 Task: Log work in the project AgileBee for the issue 'Integrate a new interactive tutorial feature into an existing e-learning platform to enhance user engagement and learning outcomes' spent time as '1w 1d 16h 2m' and remaining time as '6w 2d 15h 37m' and move to top of backlog. Now add the issue to the epic 'User Acceptance Testing (UAT) Implementation'. Log work in the project AgileBee for the issue 'Develop a new tool for automated testing of mobile application performance and resource consumption' spent time as '5w 5d 17h 26m' and remaining time as '6w 3d 20h 35m' and move to bottom of backlog. Now add the issue to the epic 'Access Management Process Improvement'
Action: Mouse moved to (184, 46)
Screenshot: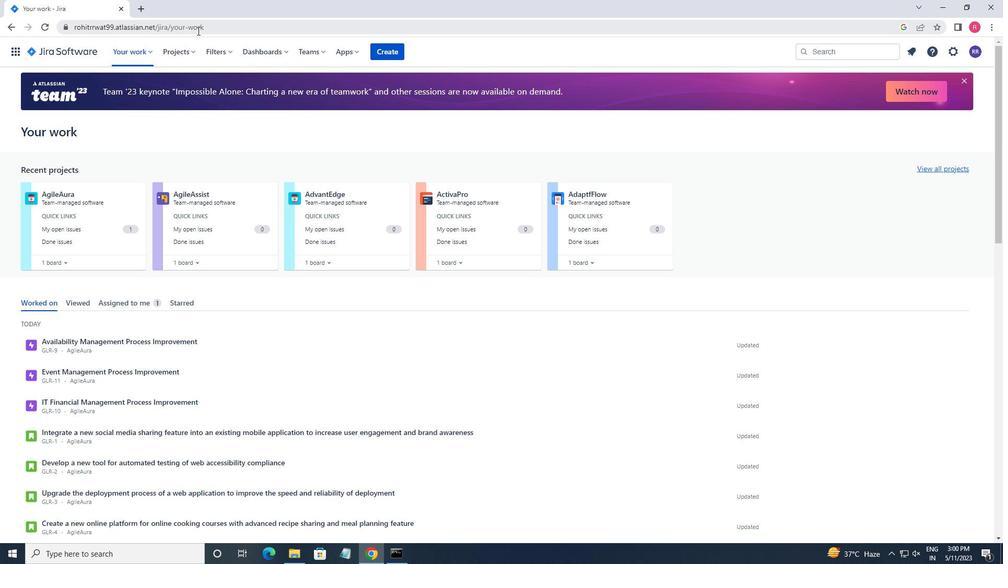
Action: Mouse pressed left at (184, 46)
Screenshot: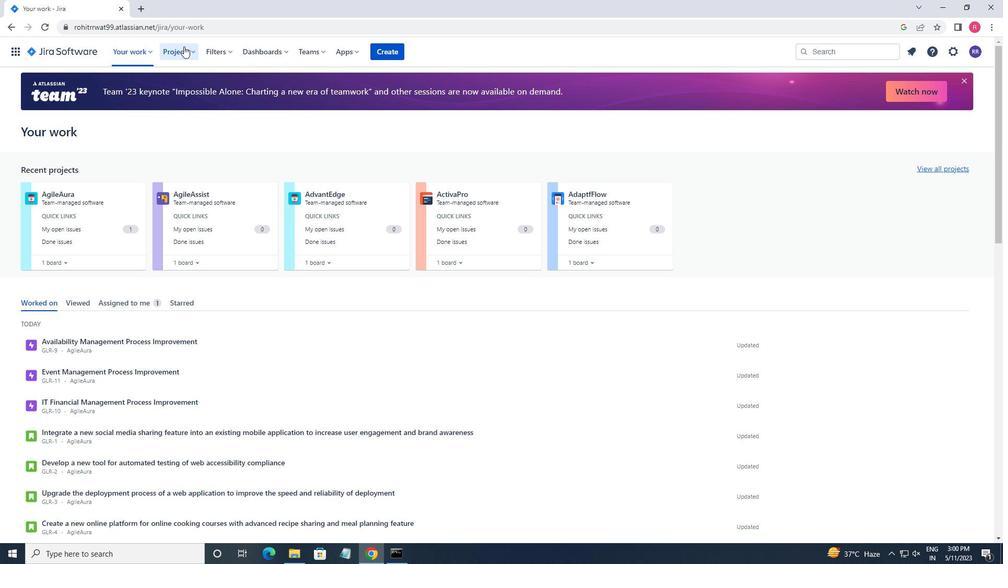 
Action: Mouse moved to (209, 109)
Screenshot: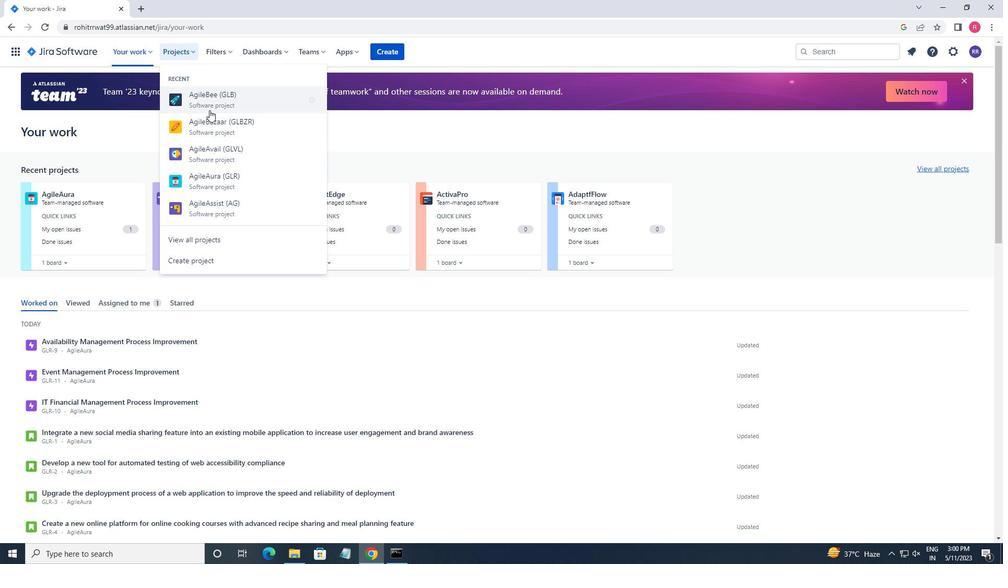 
Action: Mouse pressed left at (209, 109)
Screenshot: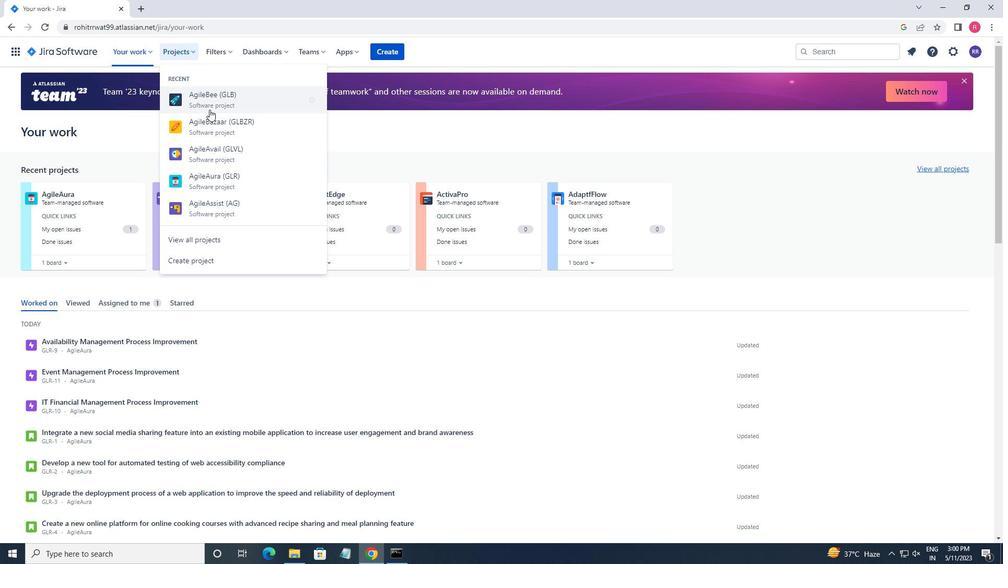 
Action: Mouse moved to (81, 164)
Screenshot: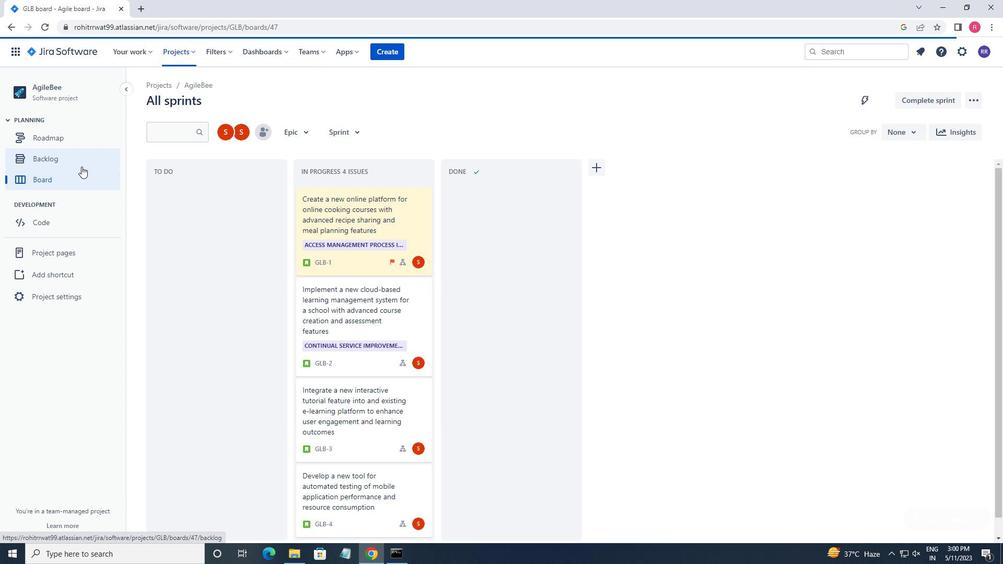 
Action: Mouse pressed left at (81, 164)
Screenshot: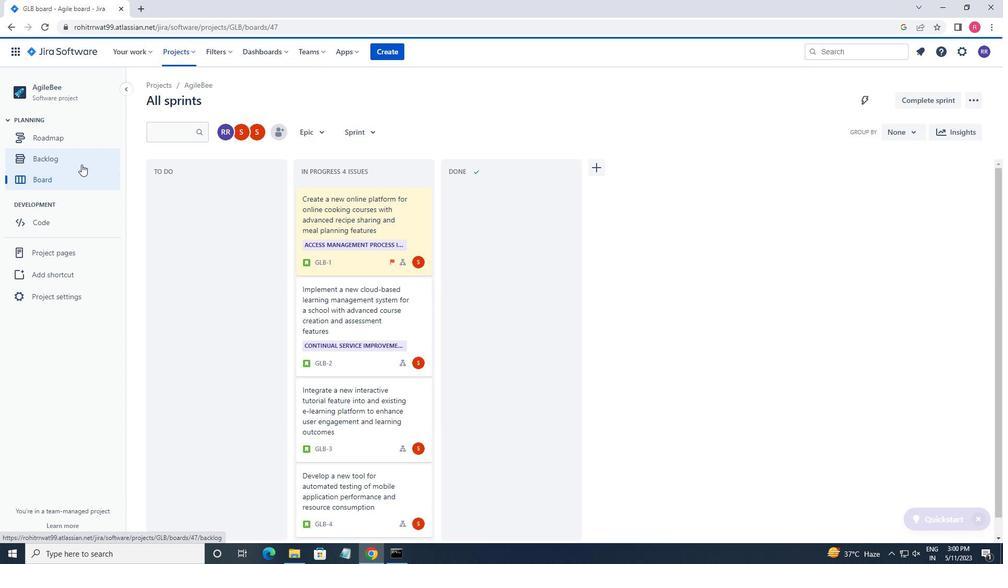 
Action: Mouse moved to (768, 382)
Screenshot: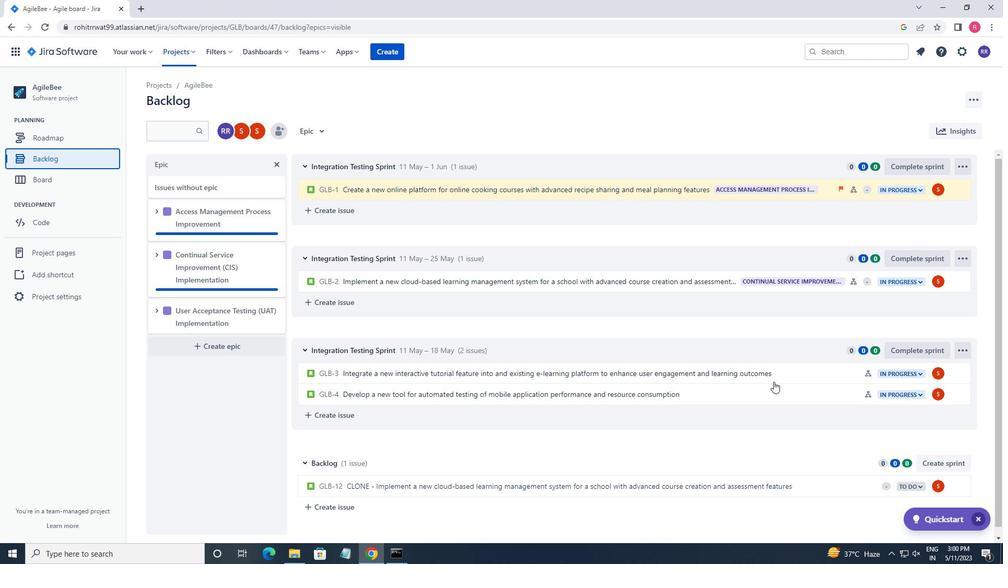 
Action: Mouse pressed left at (768, 382)
Screenshot: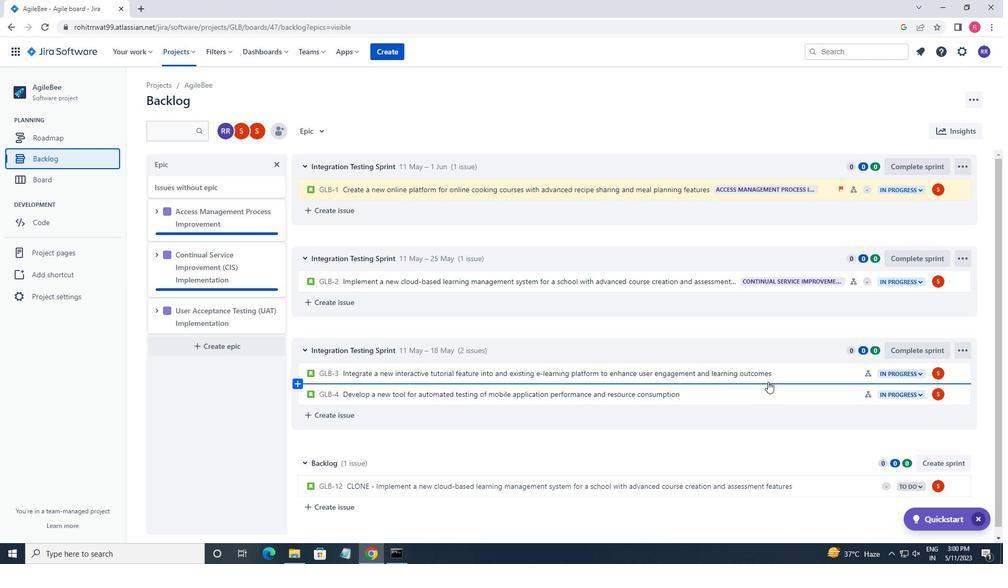 
Action: Mouse moved to (746, 382)
Screenshot: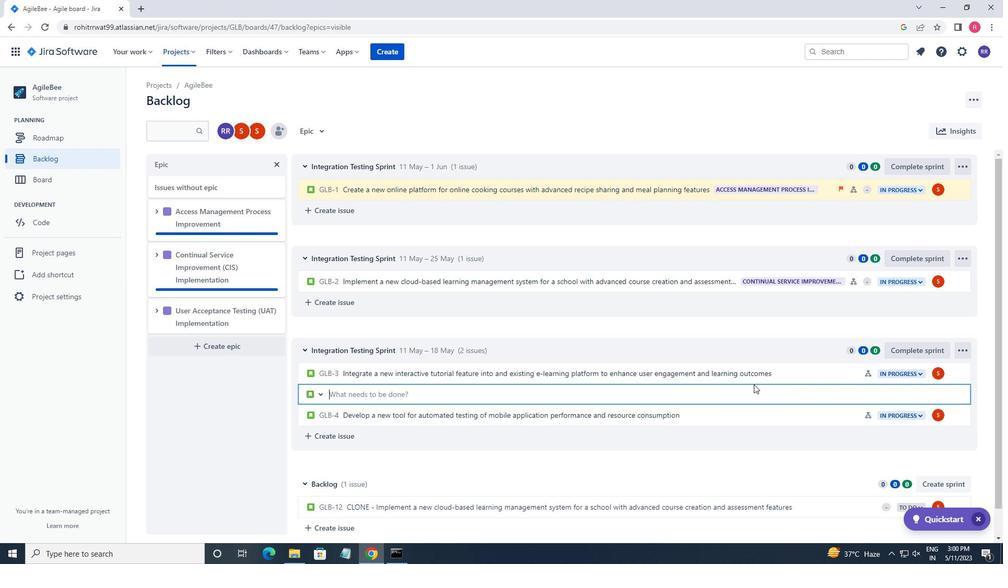 
Action: Mouse pressed left at (746, 382)
Screenshot: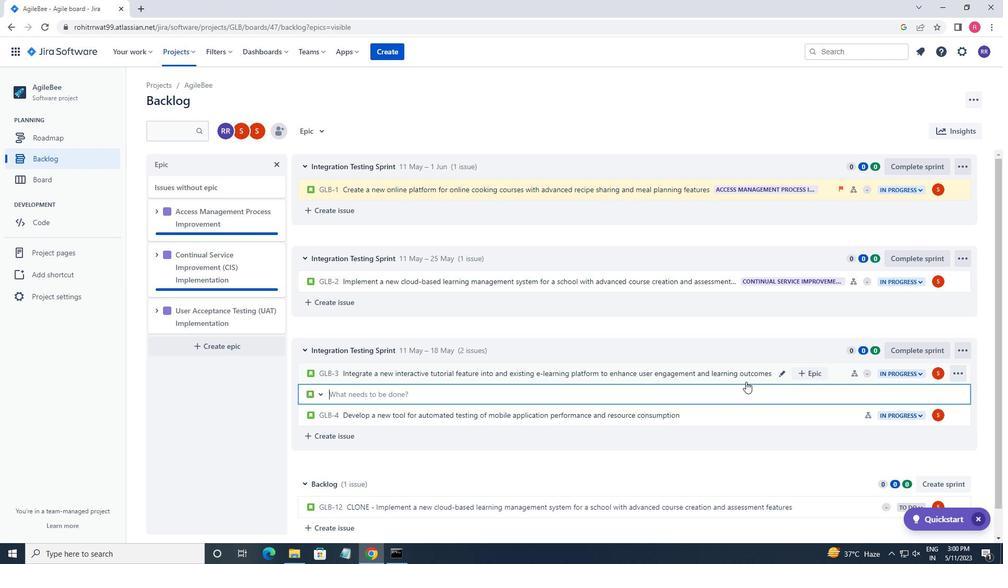 
Action: Mouse moved to (751, 379)
Screenshot: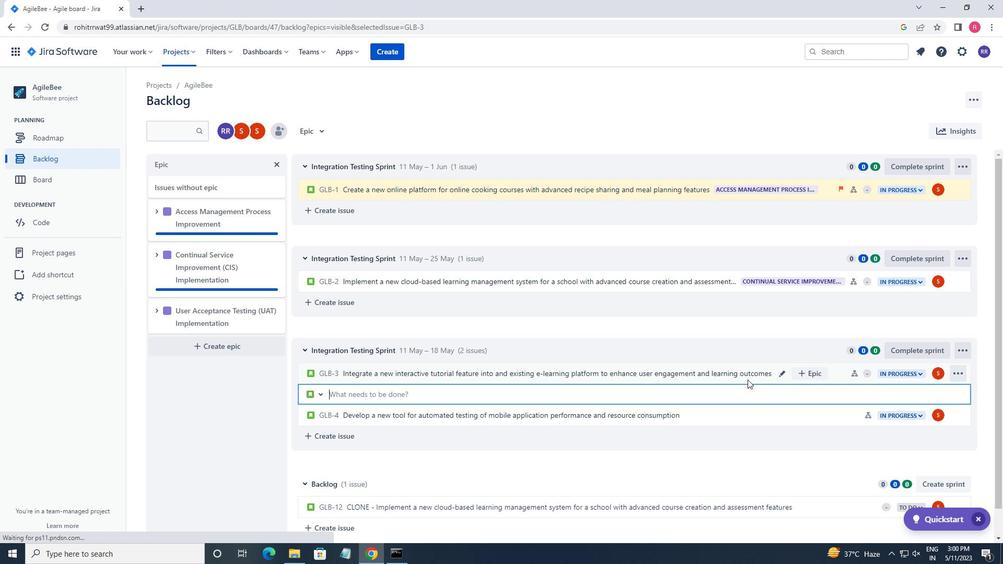 
Action: Mouse pressed left at (751, 379)
Screenshot: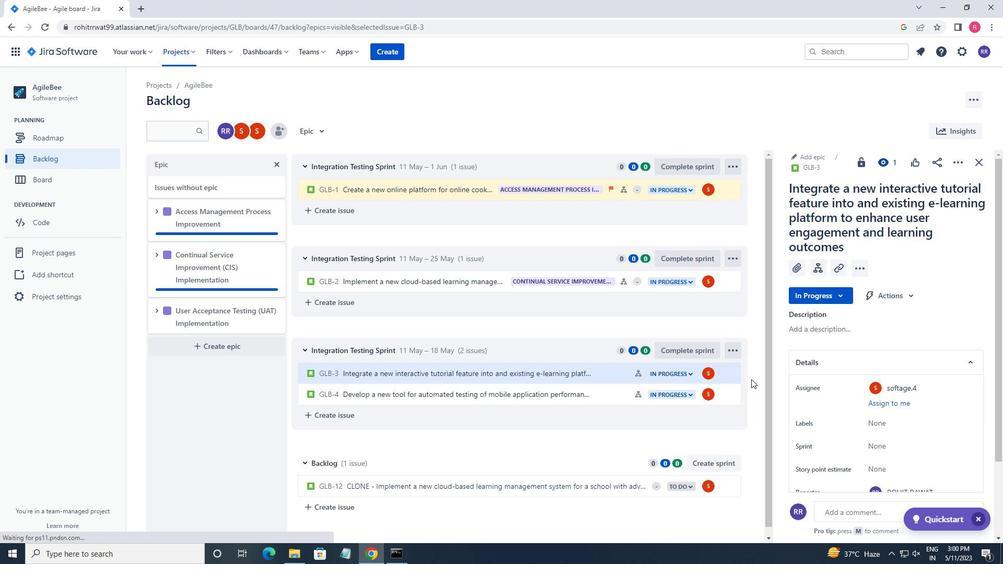 
Action: Mouse moved to (956, 162)
Screenshot: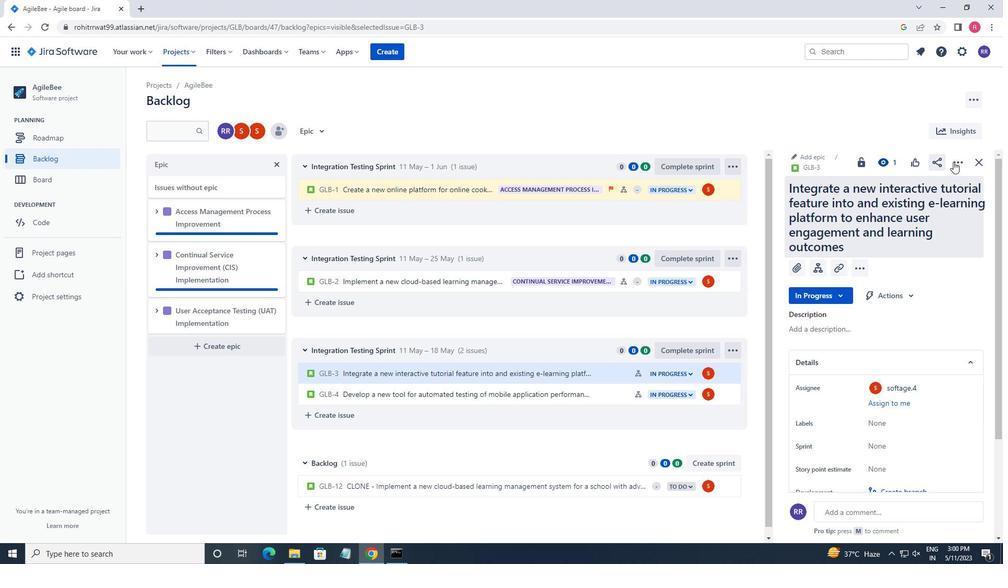 
Action: Mouse pressed left at (956, 162)
Screenshot: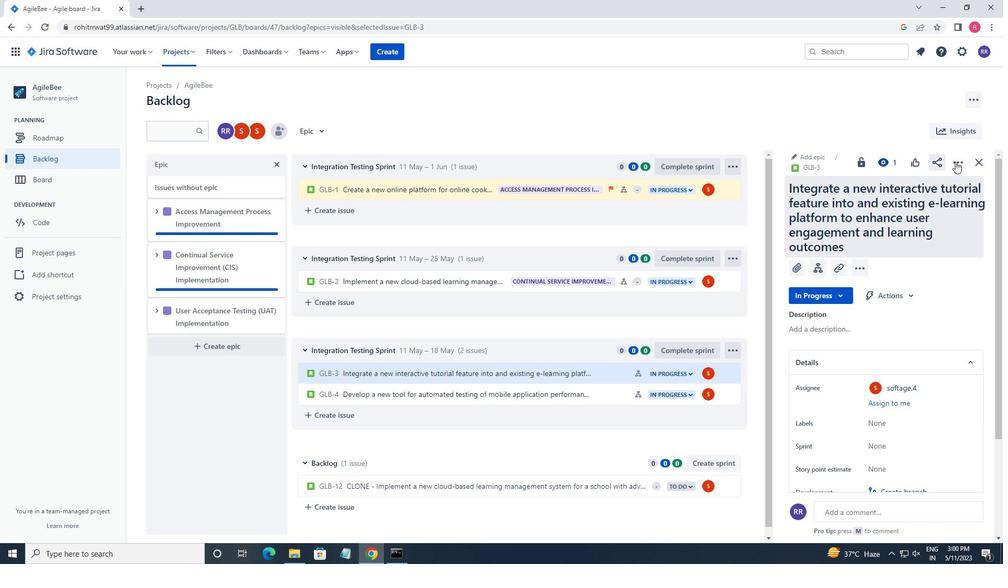 
Action: Mouse moved to (923, 191)
Screenshot: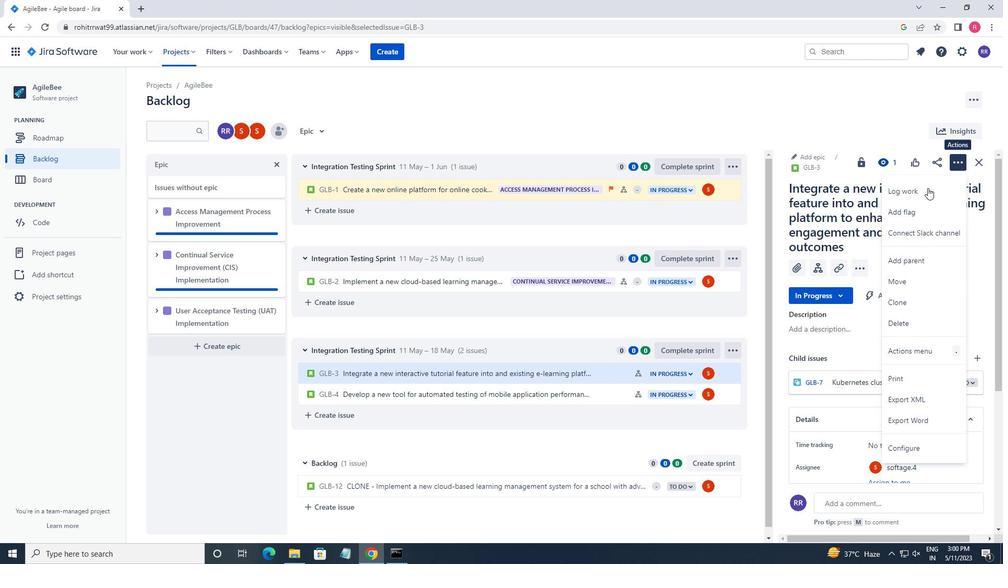 
Action: Mouse pressed left at (923, 191)
Screenshot: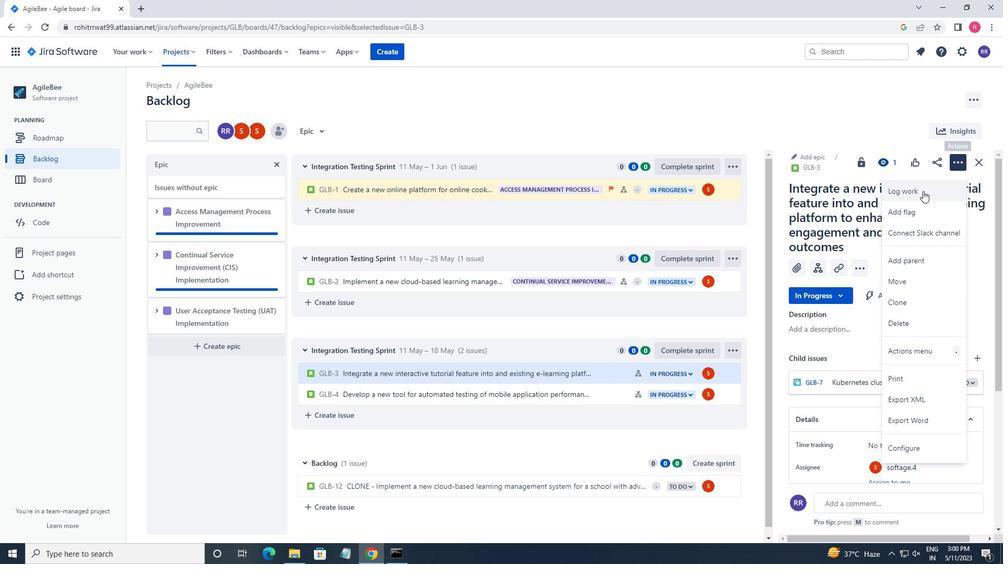 
Action: Key pressed 1w<Key.space><Key.space>1d<Key.space>16h<Key.space>2m<Key.tab><Key.left><Key.left><Key.left><Key.left><Key.left><Key.left><Key.left><Key.left><Key.left><Key.left><Key.left><Key.left>
Screenshot: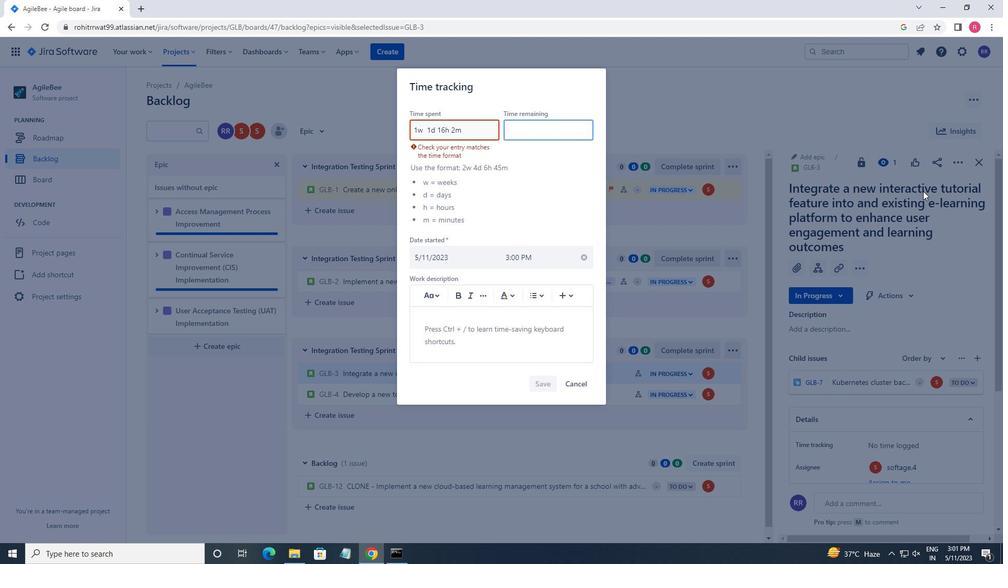 
Action: Mouse moved to (434, 130)
Screenshot: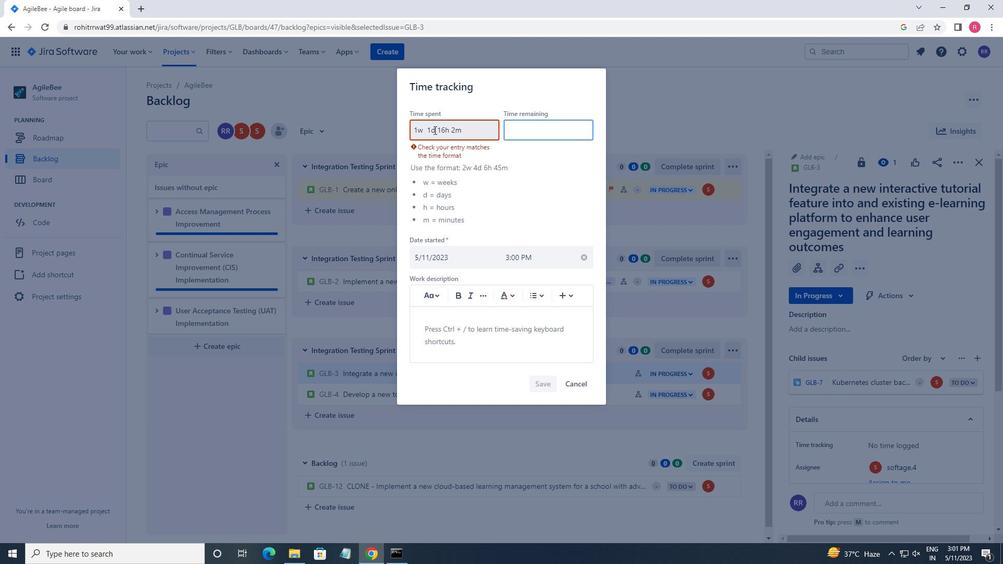
Action: Mouse pressed left at (434, 130)
Screenshot: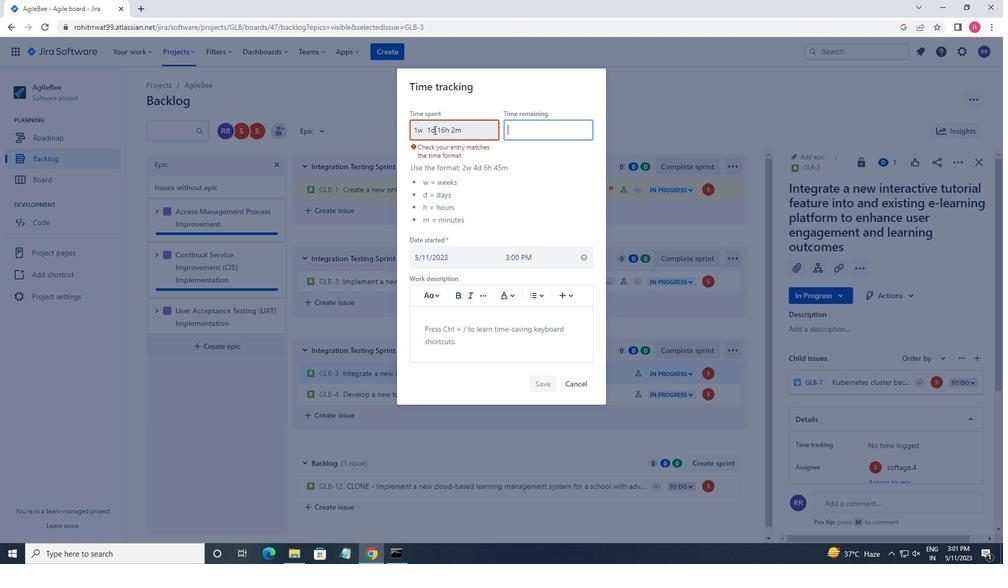 
Action: Mouse moved to (428, 132)
Screenshot: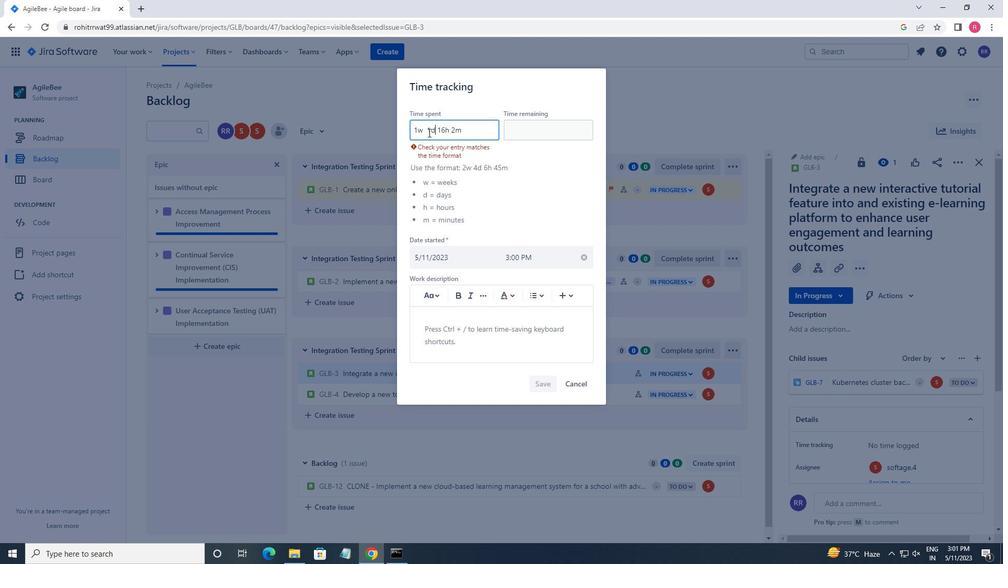
Action: Mouse pressed left at (428, 132)
Screenshot: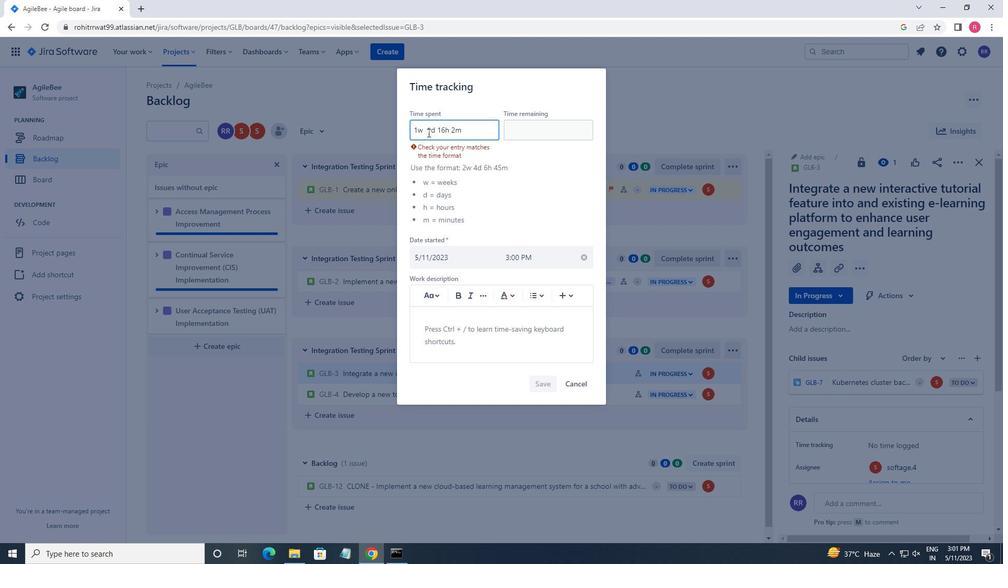 
Action: Key pressed <Key.backspace><Key.tab>6w<Key.space>2d<Key.space>15h<Key.space>37m
Screenshot: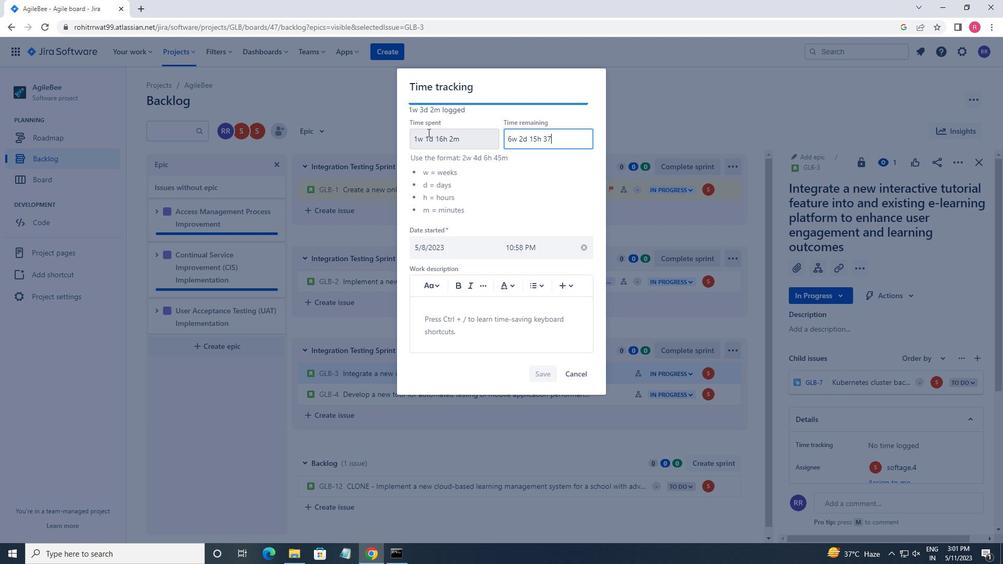 
Action: Mouse moved to (541, 378)
Screenshot: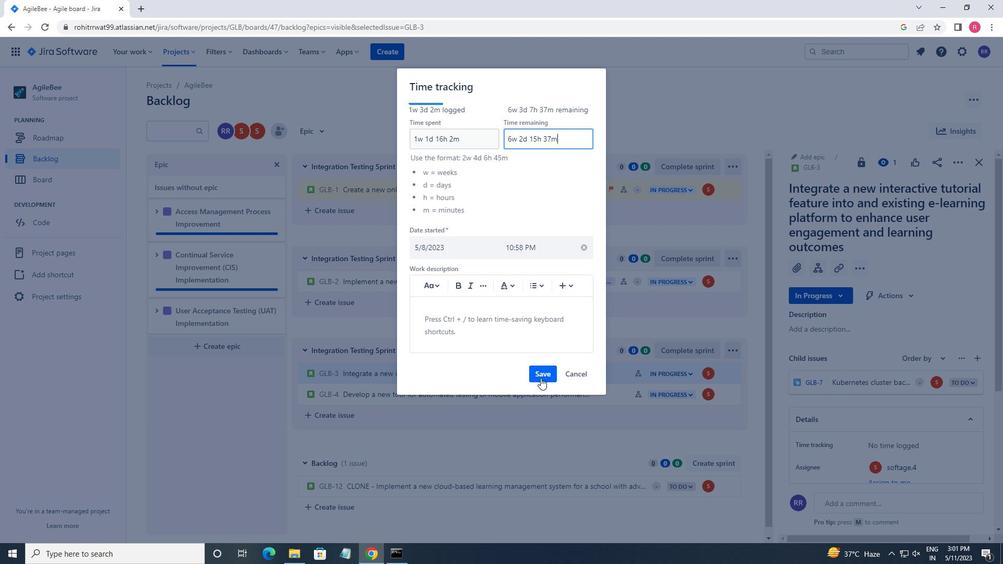
Action: Mouse pressed left at (541, 378)
Screenshot: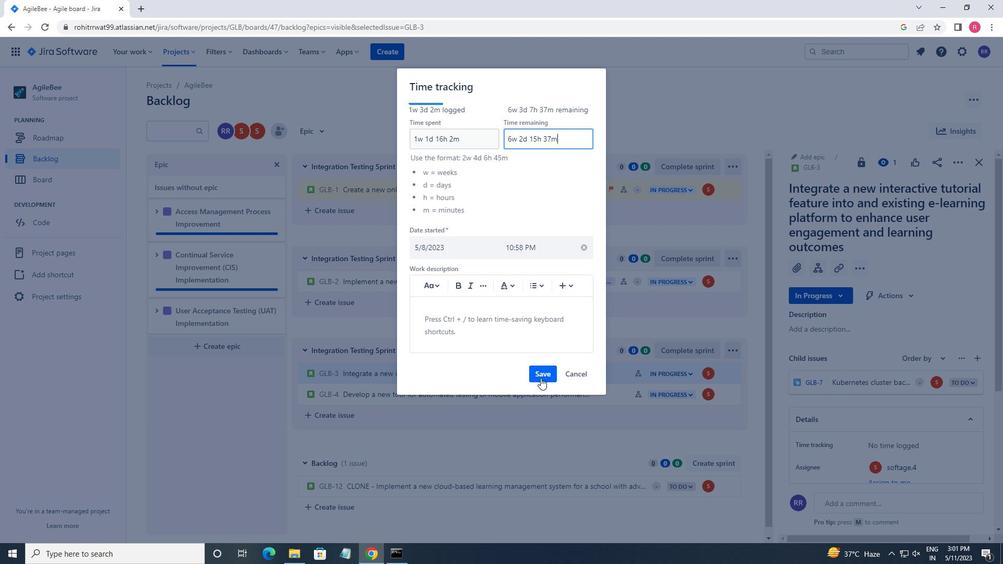 
Action: Mouse moved to (730, 374)
Screenshot: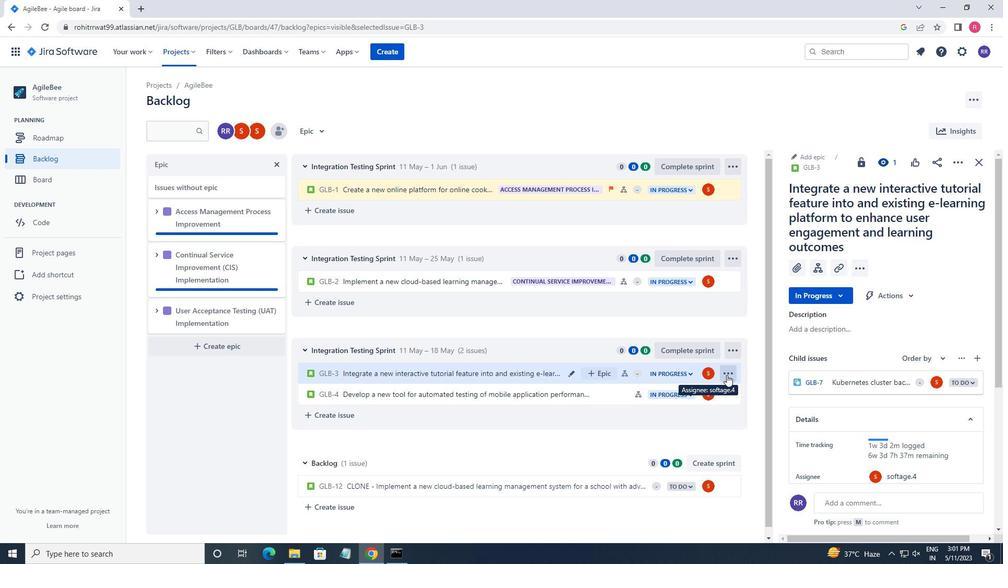 
Action: Mouse pressed left at (730, 374)
Screenshot: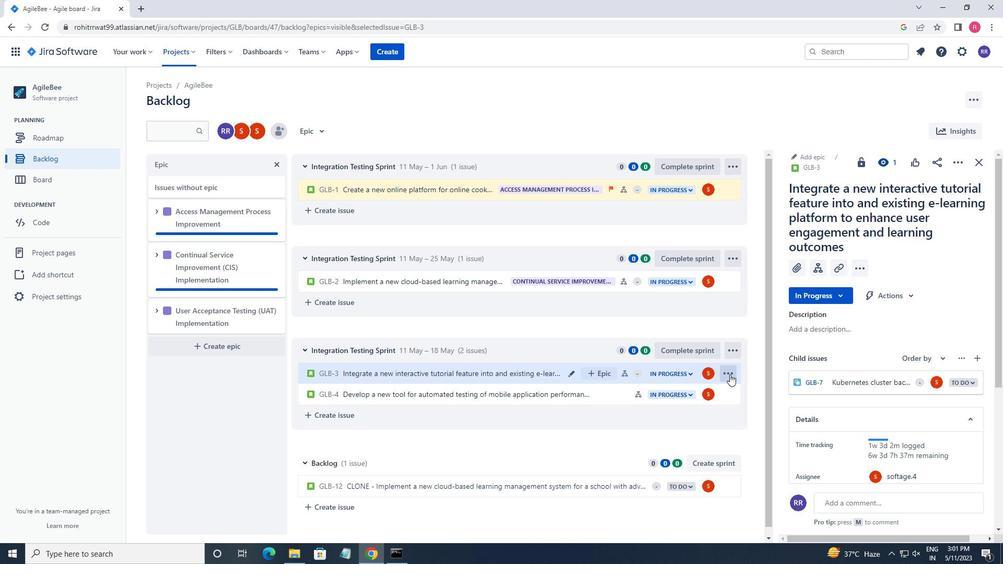 
Action: Mouse moved to (673, 336)
Screenshot: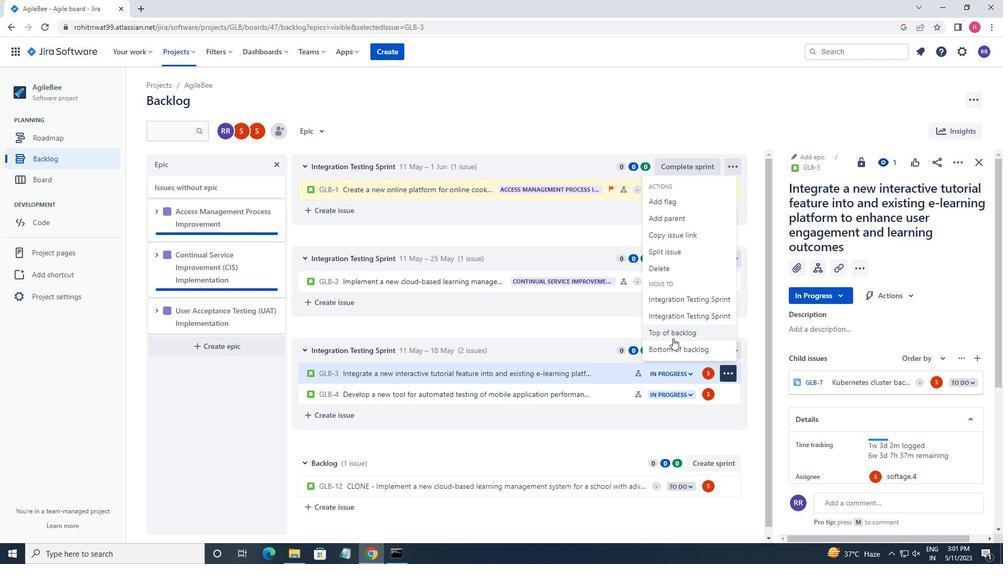 
Action: Mouse pressed left at (673, 336)
Screenshot: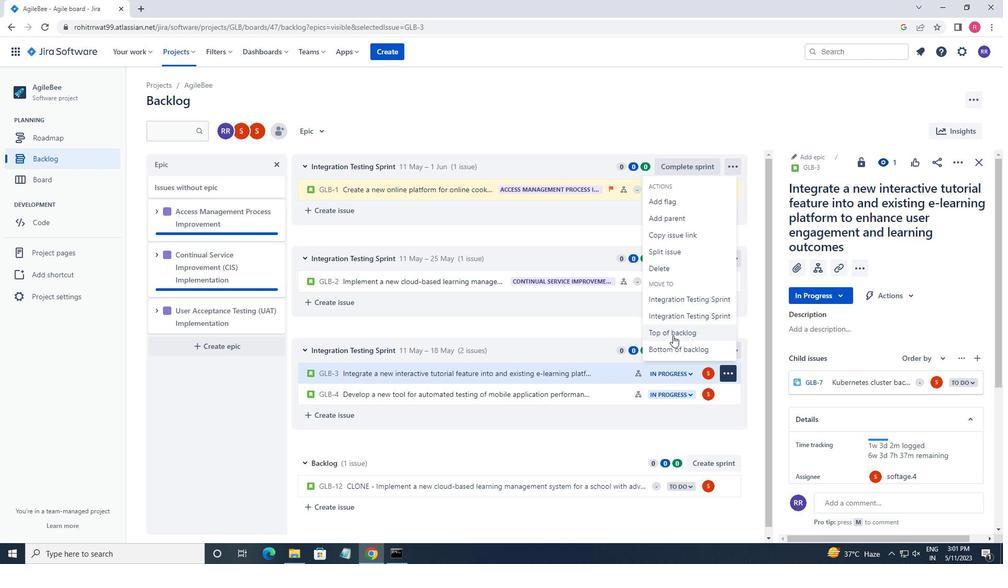 
Action: Mouse moved to (525, 164)
Screenshot: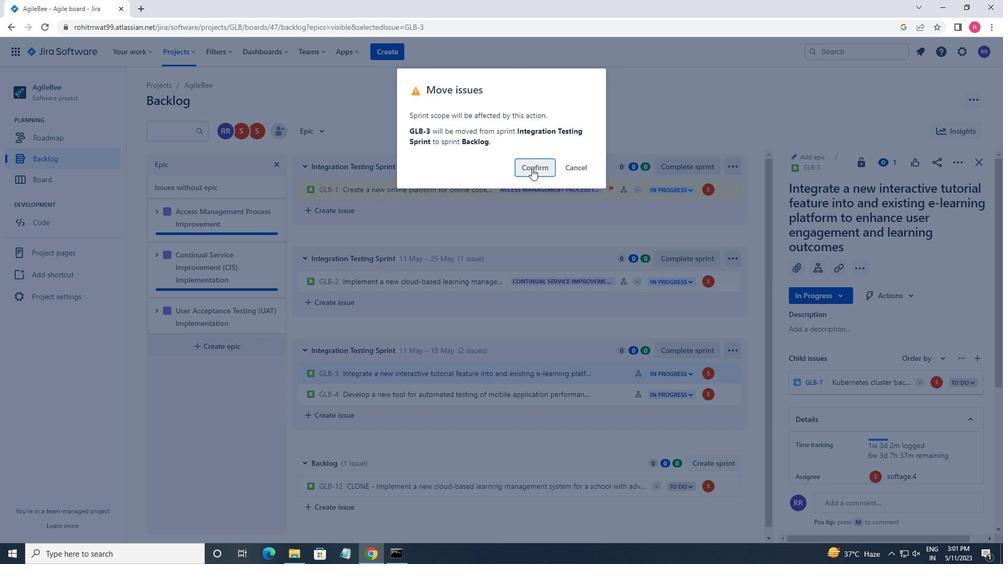 
Action: Mouse pressed left at (525, 164)
Screenshot: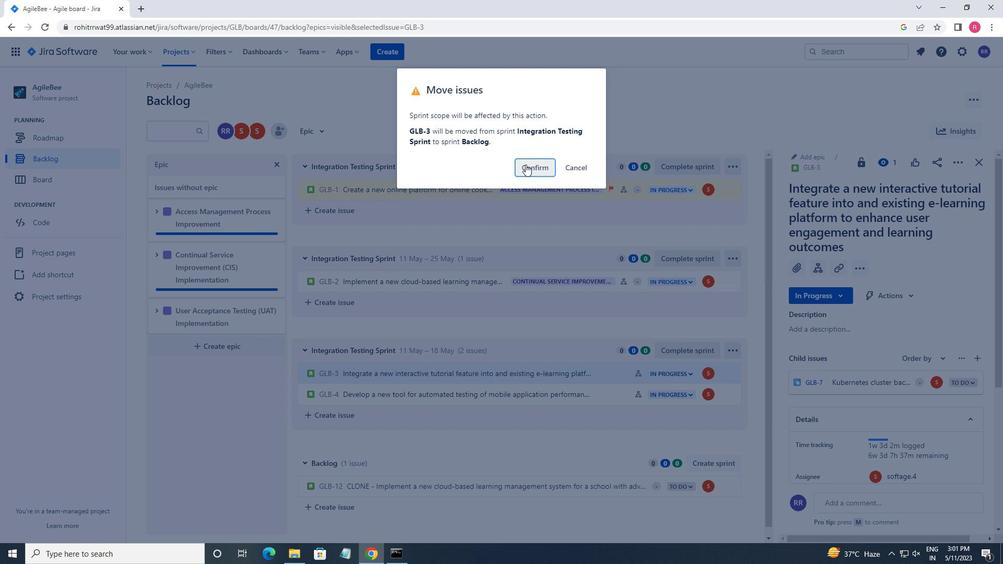 
Action: Mouse moved to (592, 465)
Screenshot: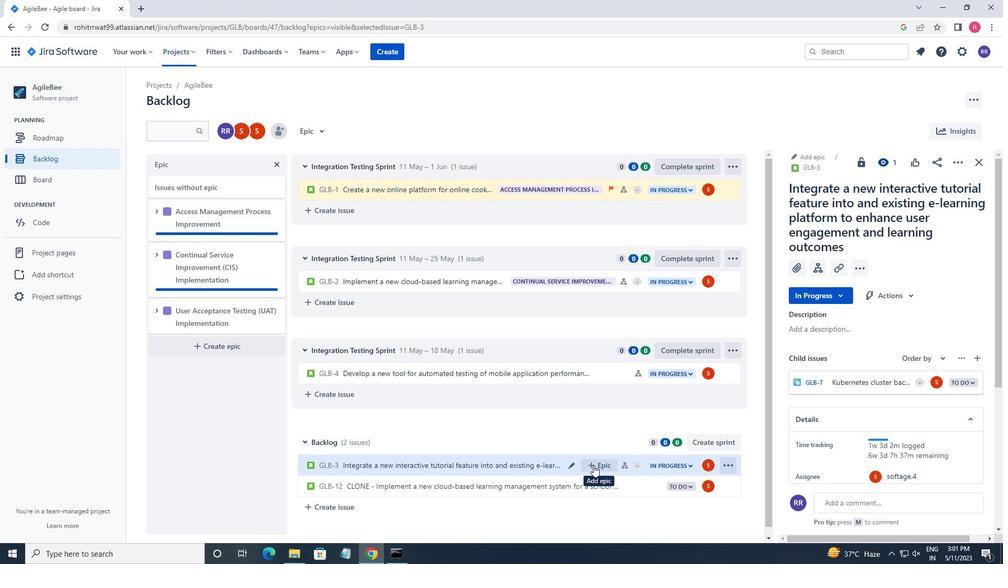 
Action: Mouse pressed left at (592, 465)
Screenshot: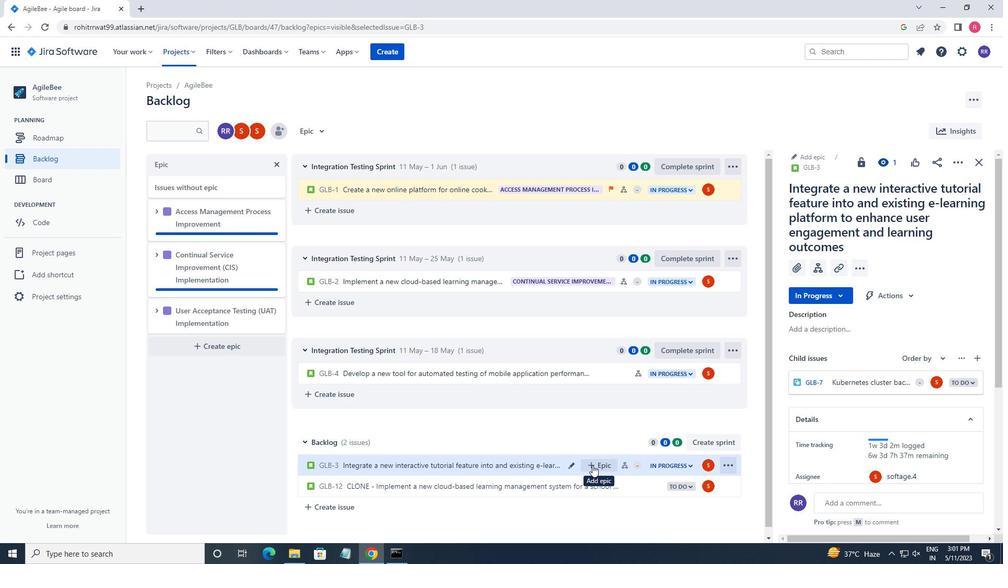 
Action: Mouse moved to (616, 509)
Screenshot: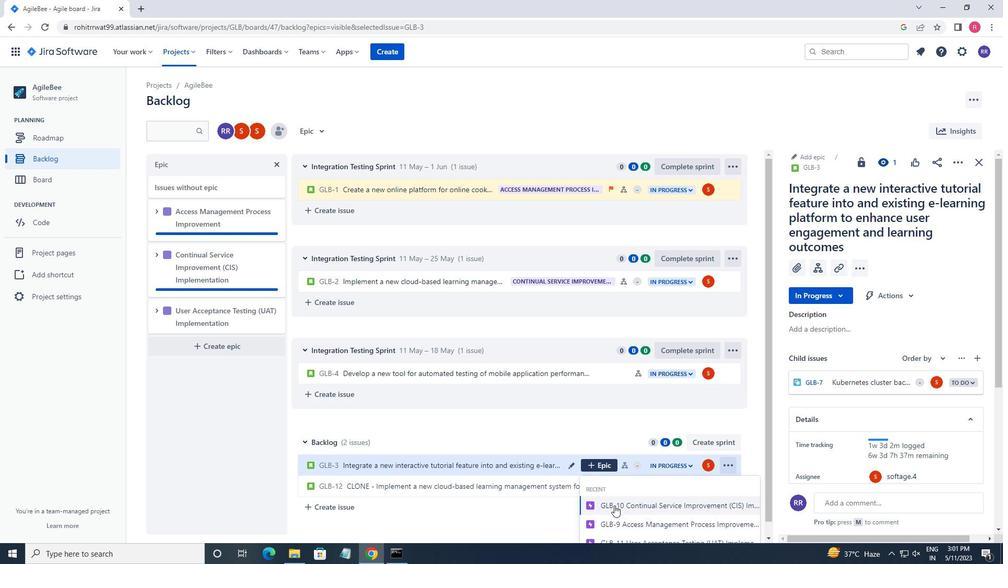 
Action: Mouse scrolled (616, 509) with delta (0, 0)
Screenshot: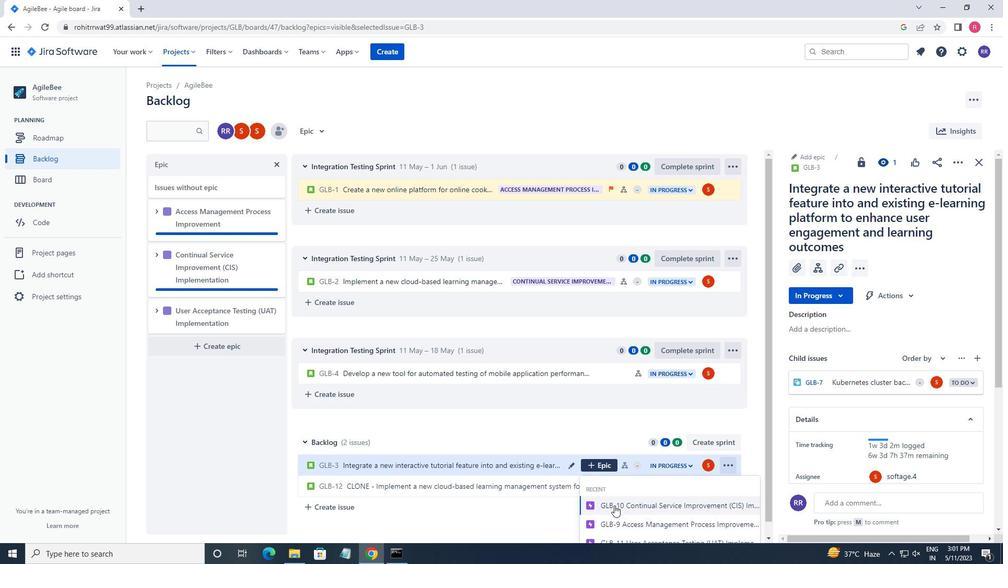 
Action: Mouse moved to (641, 539)
Screenshot: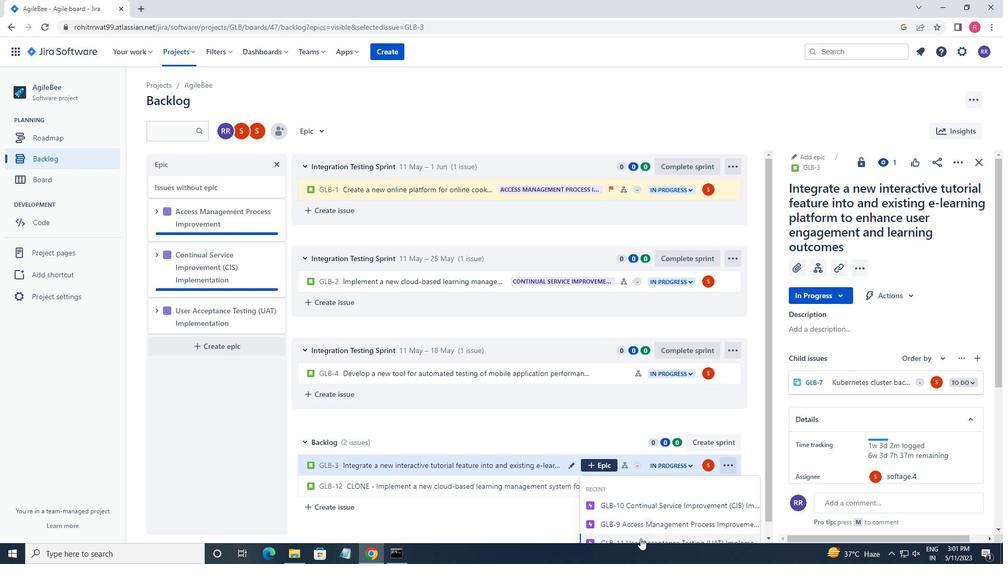 
Action: Mouse pressed left at (641, 539)
Screenshot: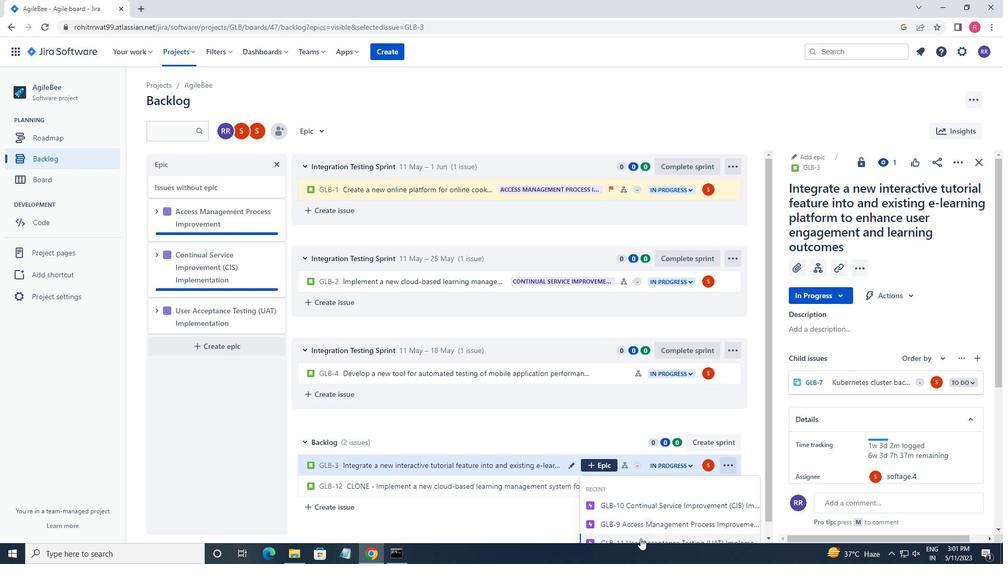 
Action: Mouse moved to (615, 508)
Screenshot: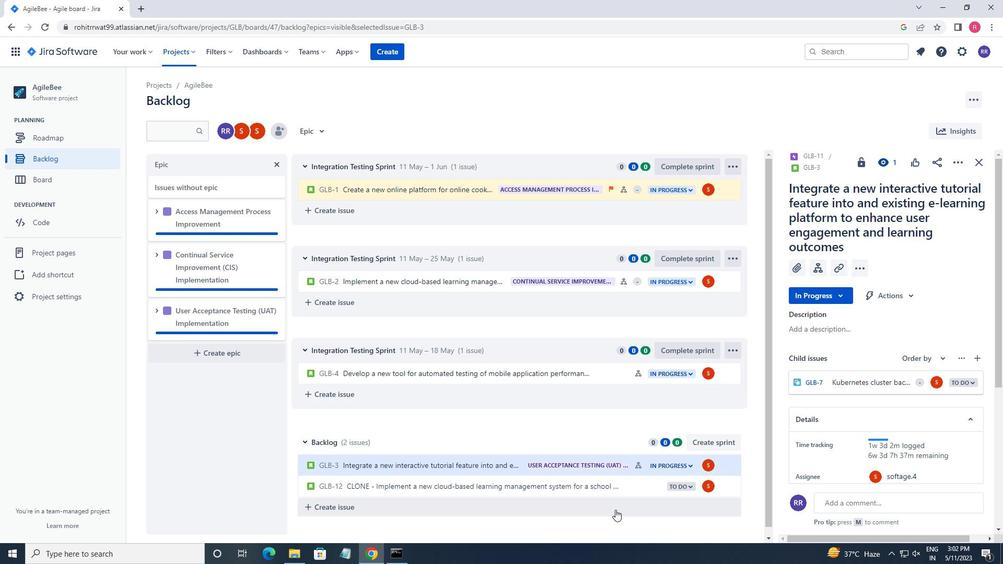 
Action: Mouse scrolled (615, 507) with delta (0, 0)
Screenshot: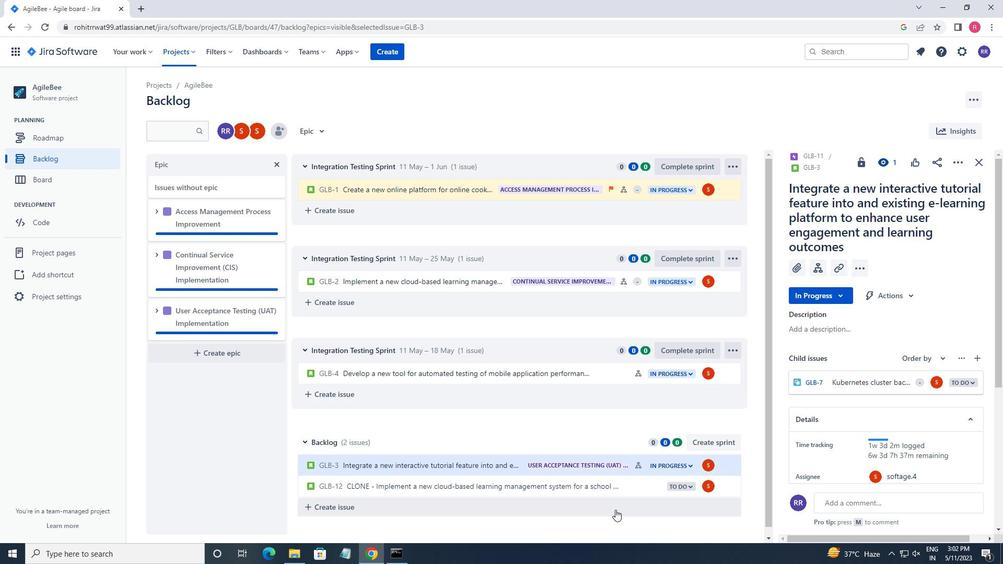 
Action: Mouse moved to (545, 373)
Screenshot: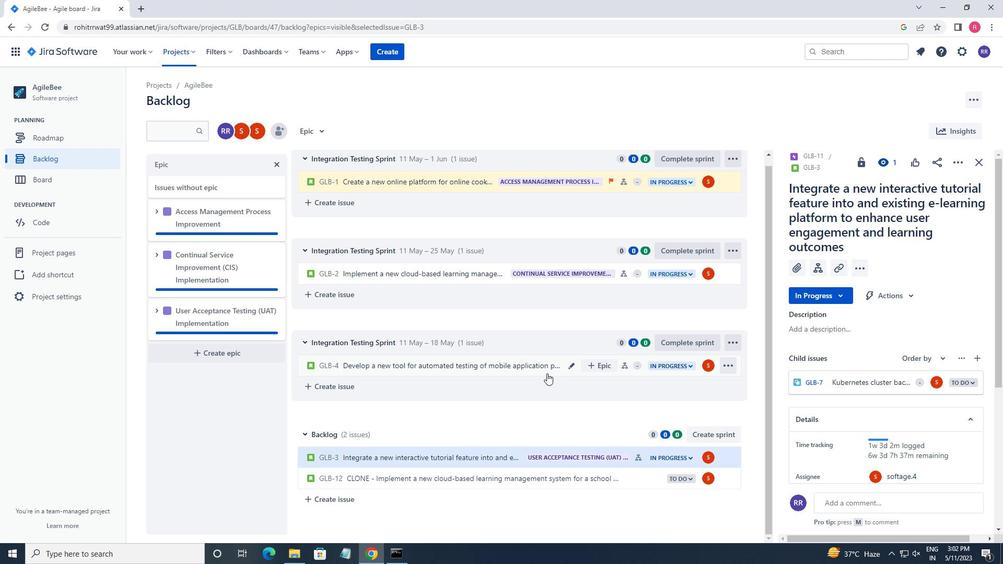 
Action: Mouse pressed left at (545, 373)
Screenshot: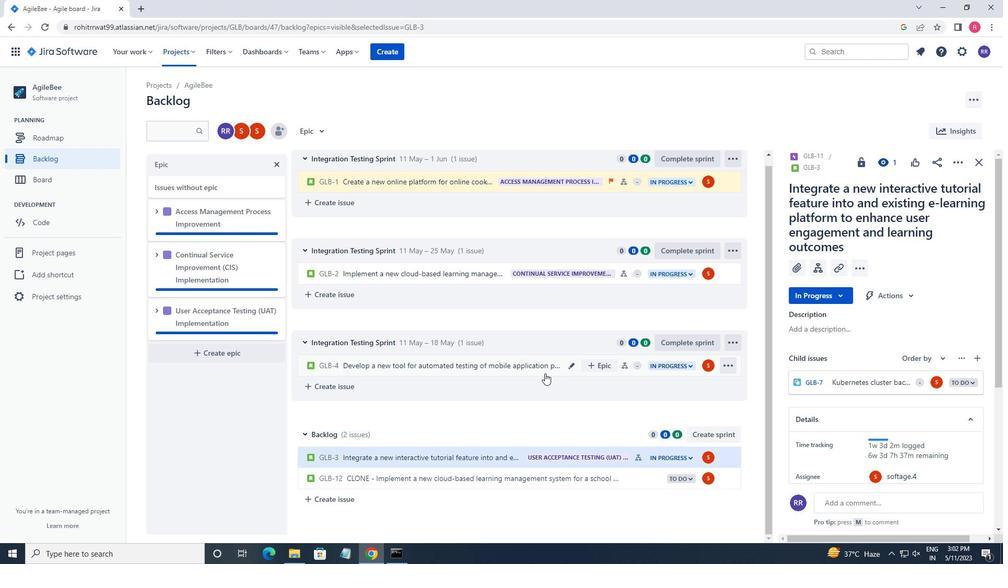 
Action: Mouse moved to (959, 169)
Screenshot: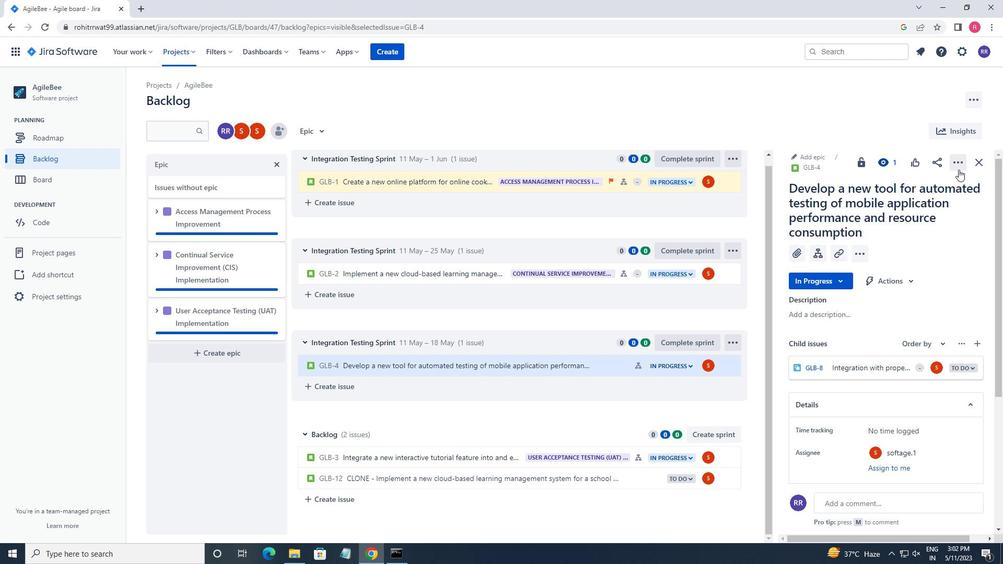 
Action: Mouse pressed left at (959, 169)
Screenshot: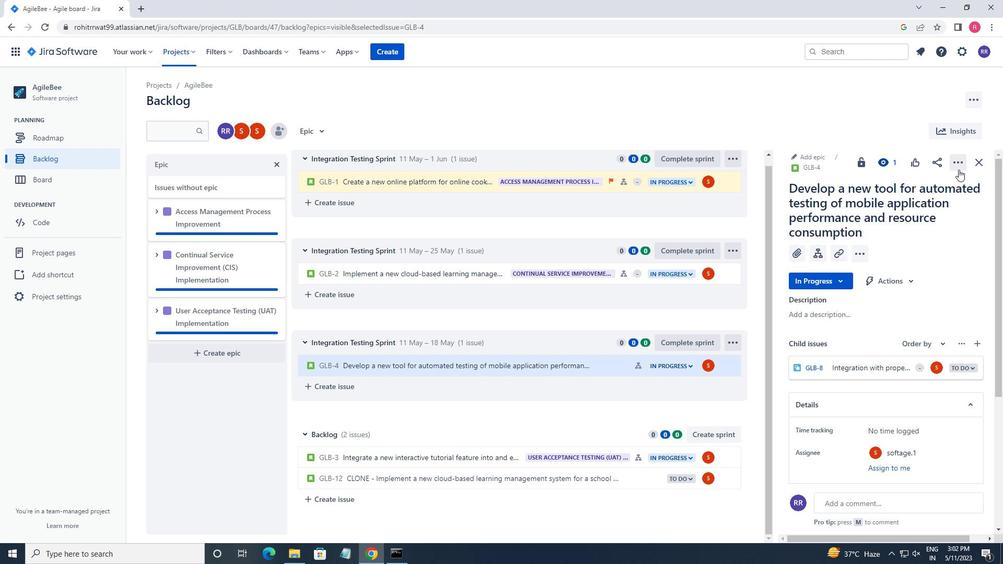 
Action: Mouse moved to (928, 193)
Screenshot: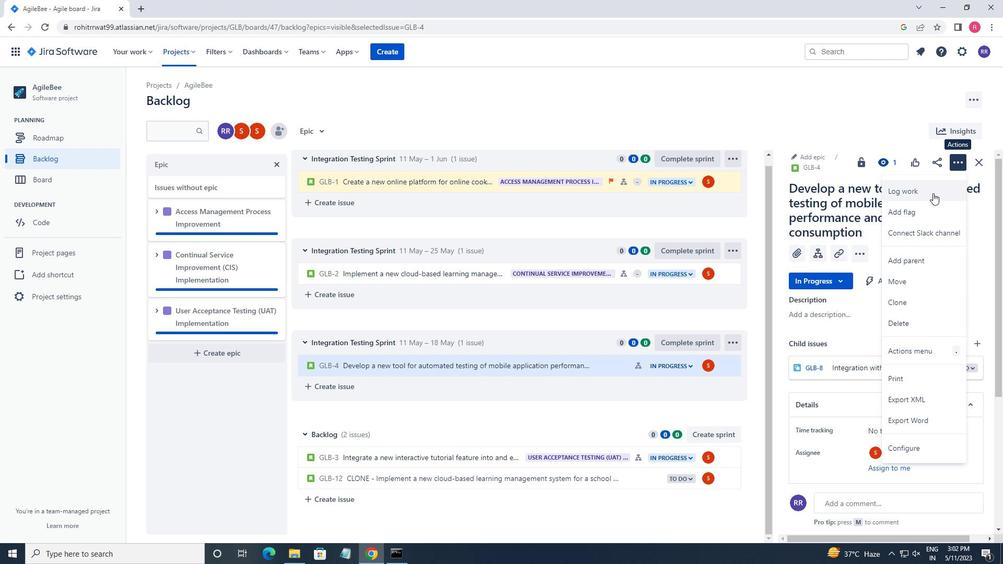 
Action: Mouse pressed left at (928, 193)
Screenshot: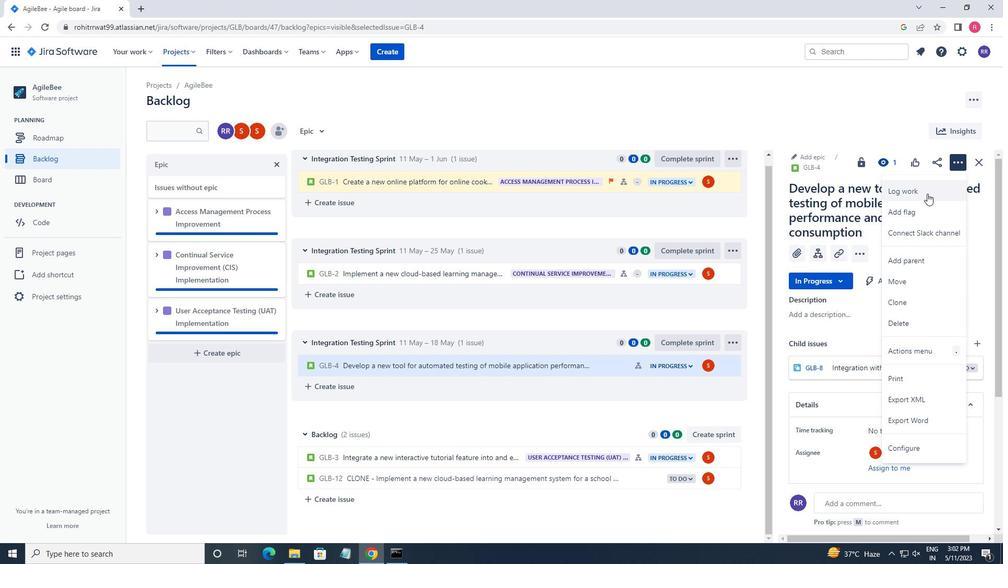 
Action: Mouse moved to (475, 154)
Screenshot: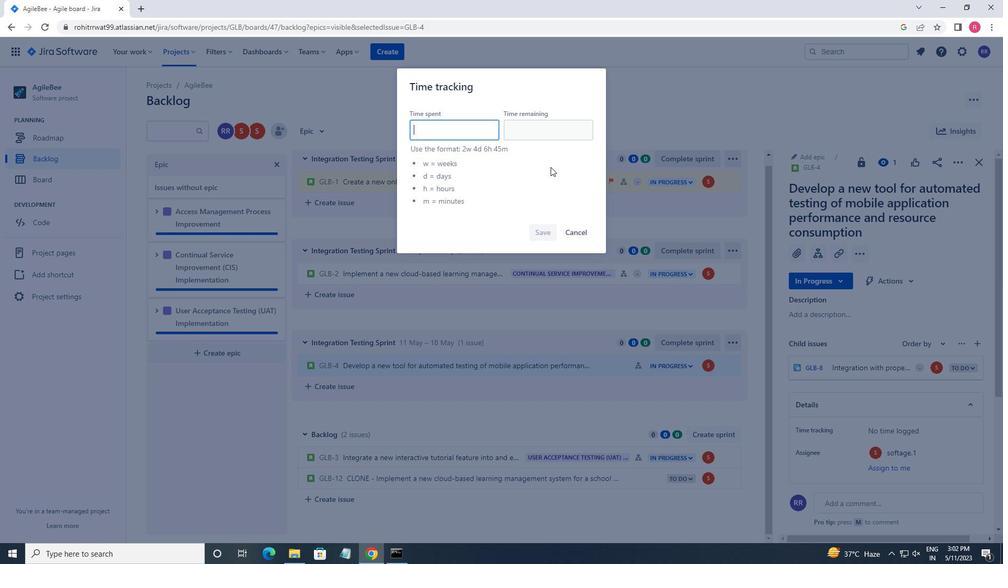 
Action: Key pressed 5w<Key.space>5d<Key.space>17h<Key.space><Key.space>26m<Key.tab><Key.left><Key.left><Key.left><Key.left><Key.left><Key.left>
Screenshot: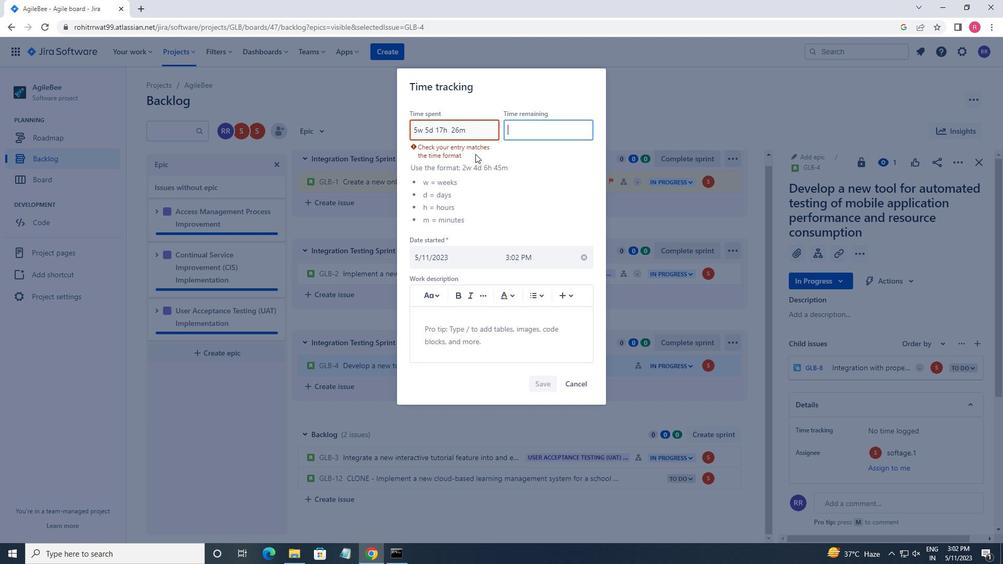 
Action: Mouse moved to (567, 213)
Screenshot: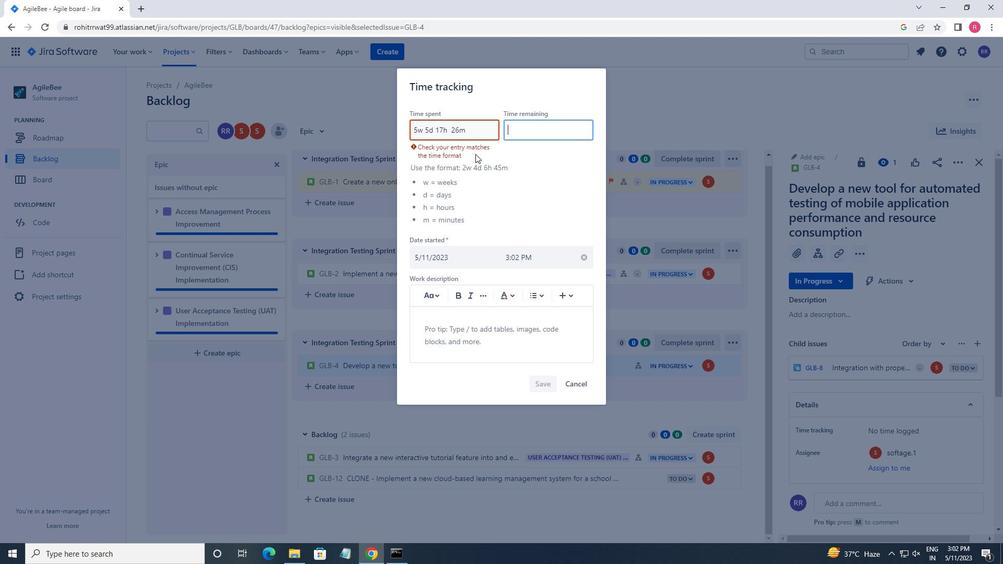 
Action: Mouse scrolled (567, 213) with delta (0, 0)
Screenshot: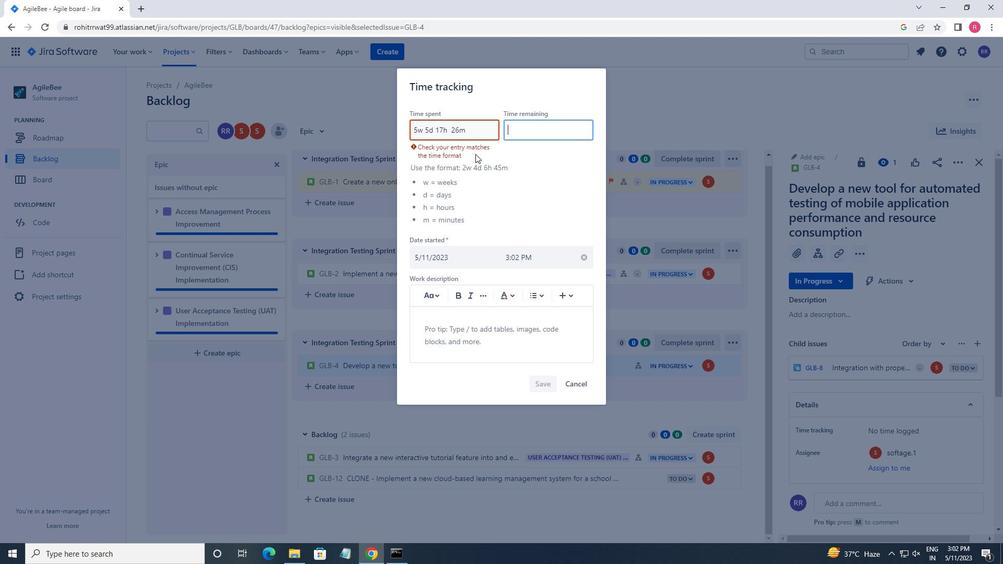 
Action: Mouse moved to (613, 245)
Screenshot: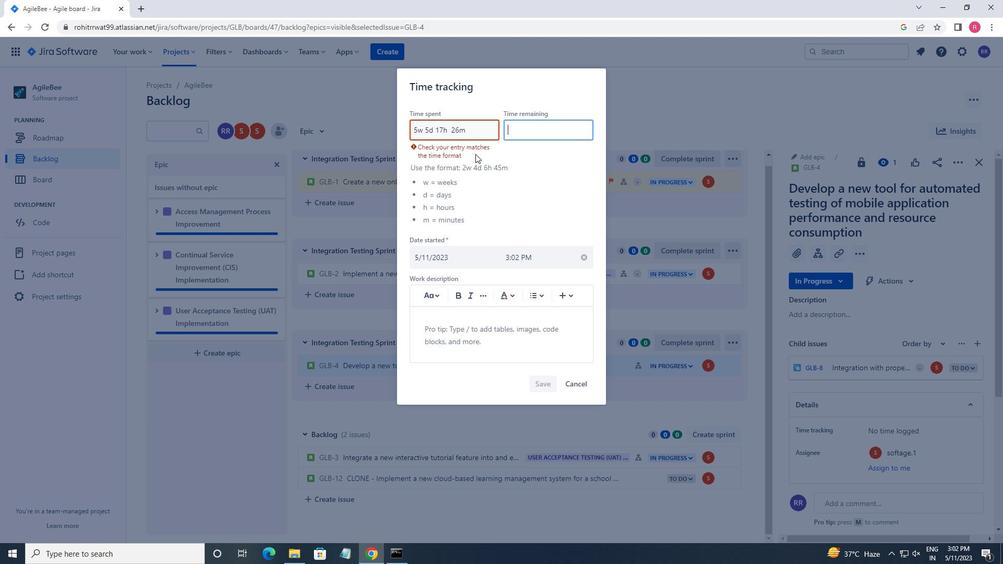 
Action: Mouse scrolled (613, 245) with delta (0, 0)
Screenshot: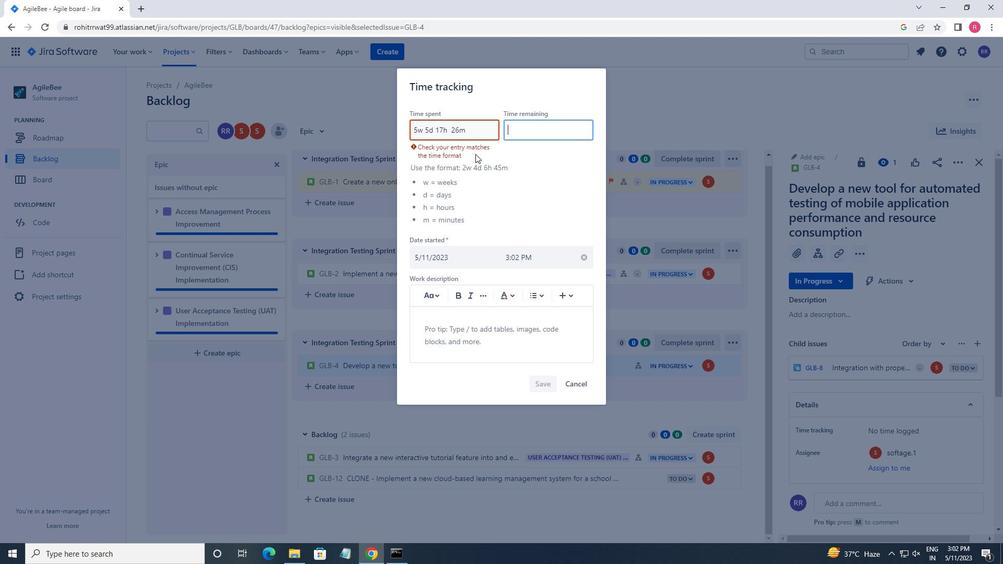 
Action: Mouse moved to (451, 128)
Screenshot: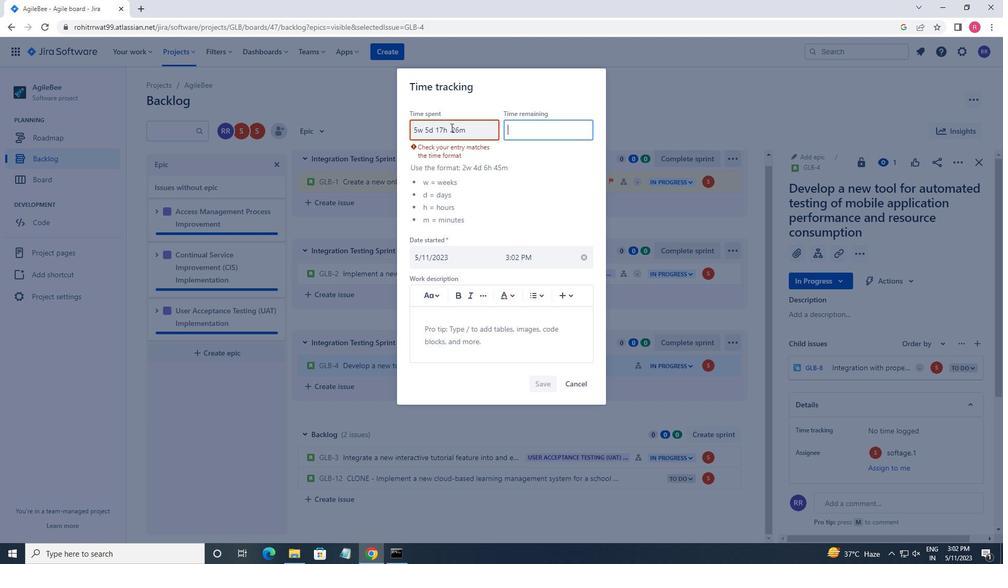 
Action: Mouse pressed left at (451, 128)
Screenshot: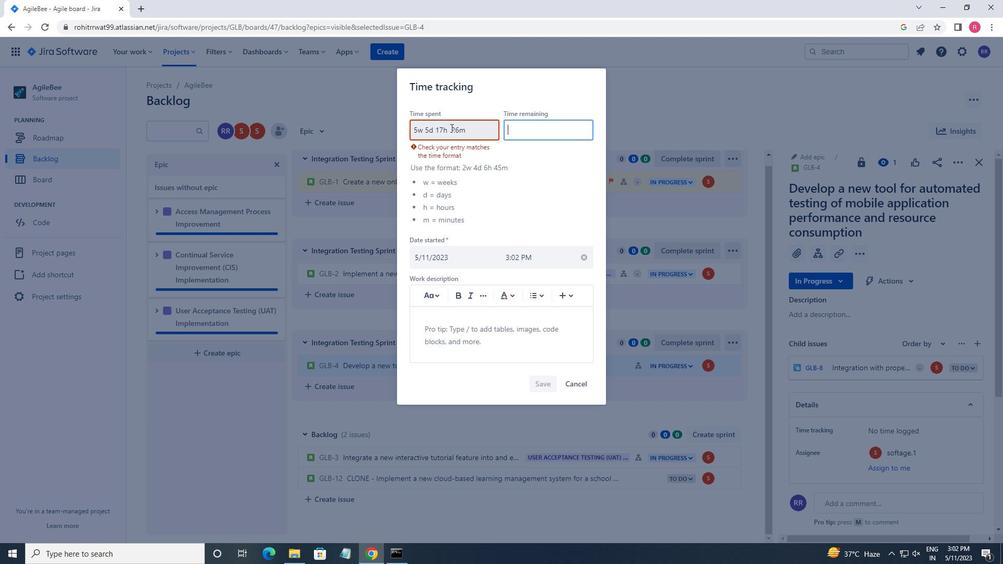 
Action: Key pressed <Key.backspace><Key.tab>6w<Key.space>3d<Key.space>20h<Key.space>35m
Screenshot: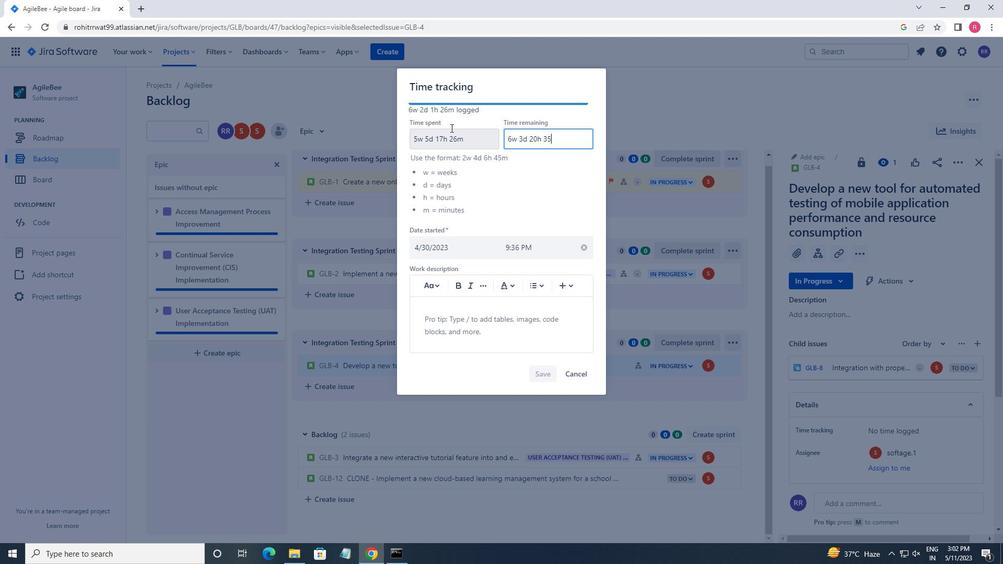 
Action: Mouse moved to (541, 378)
Screenshot: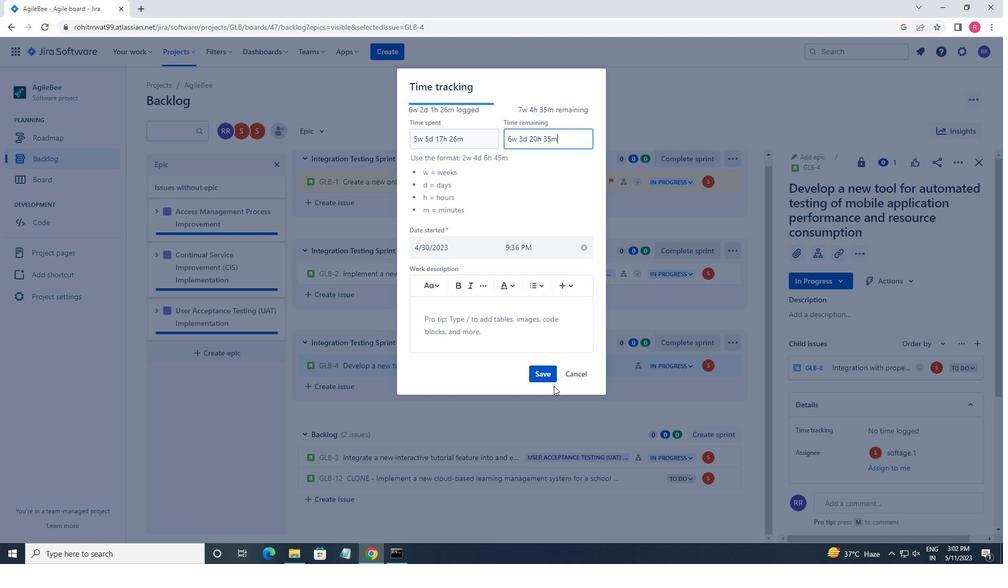 
Action: Mouse pressed left at (541, 378)
Screenshot: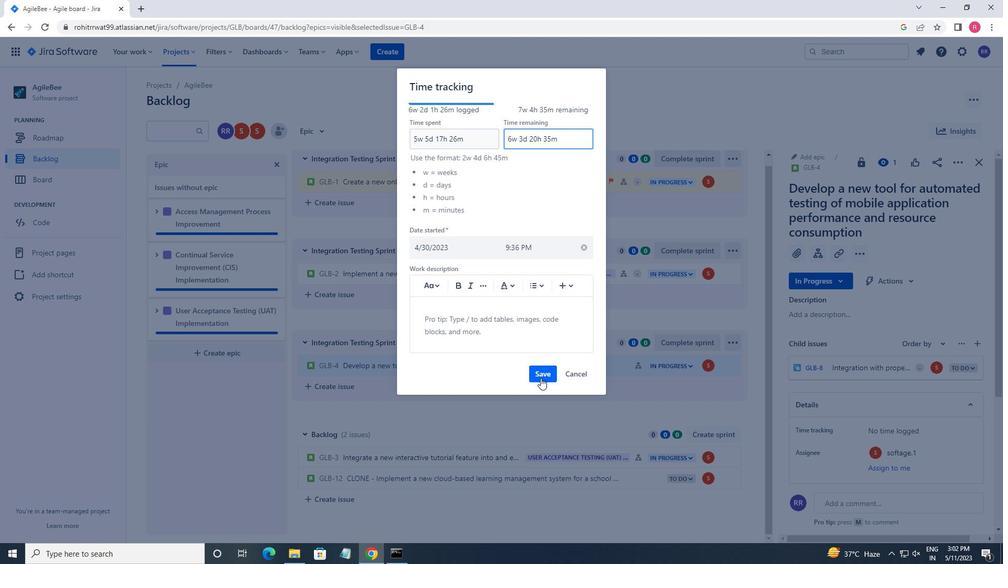 
Action: Mouse moved to (731, 369)
Screenshot: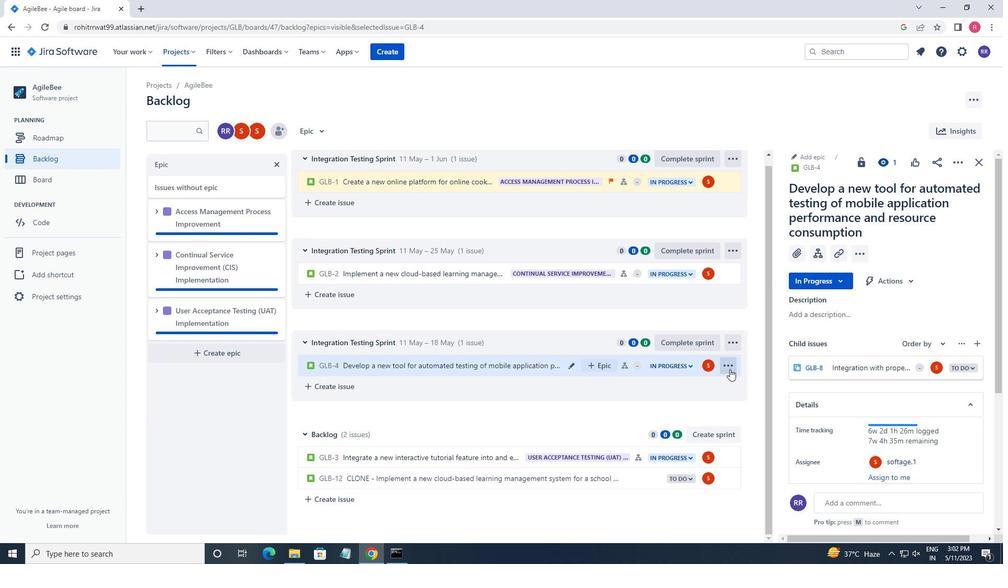 
Action: Mouse pressed left at (731, 369)
Screenshot: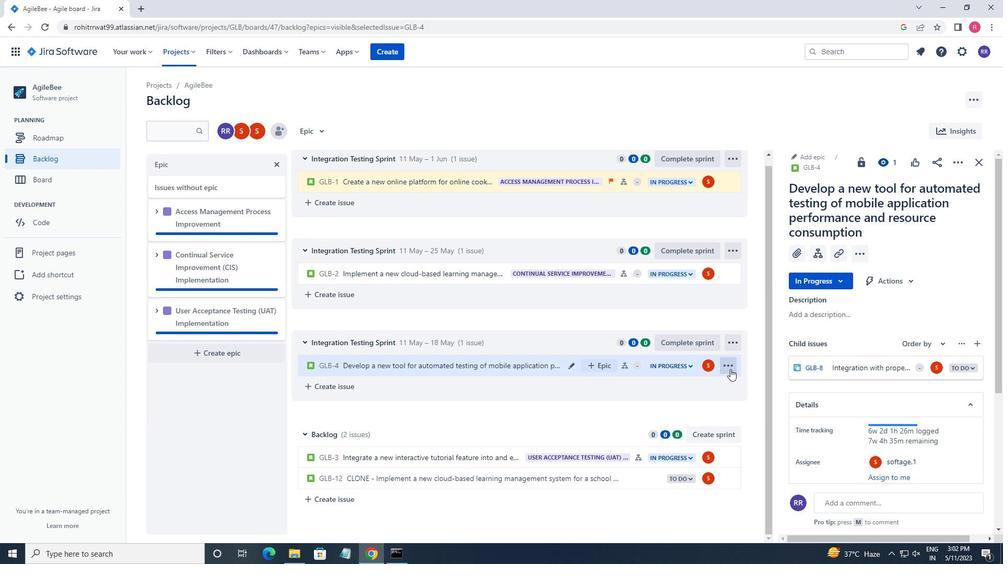 
Action: Mouse moved to (689, 344)
Screenshot: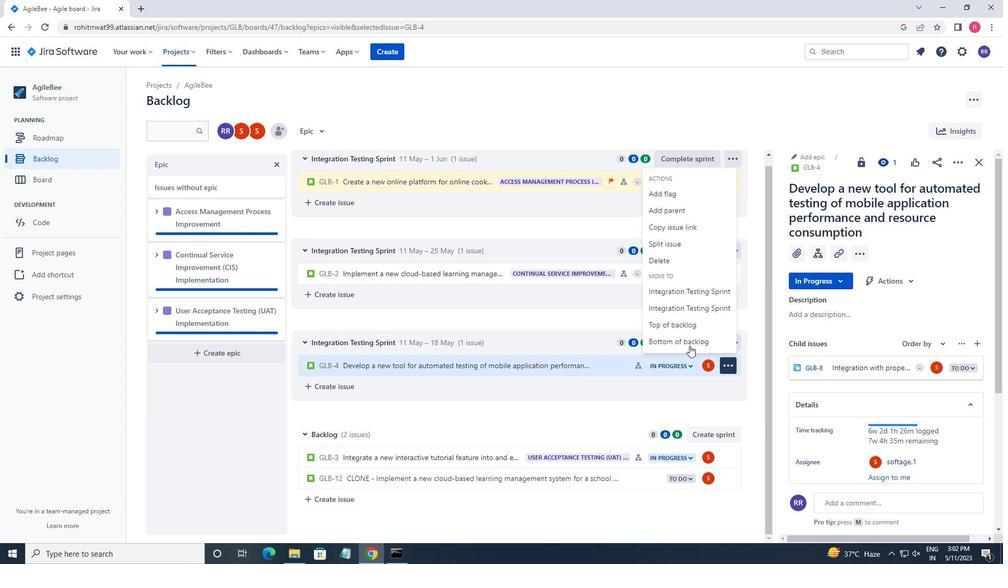 
Action: Mouse pressed left at (689, 344)
Screenshot: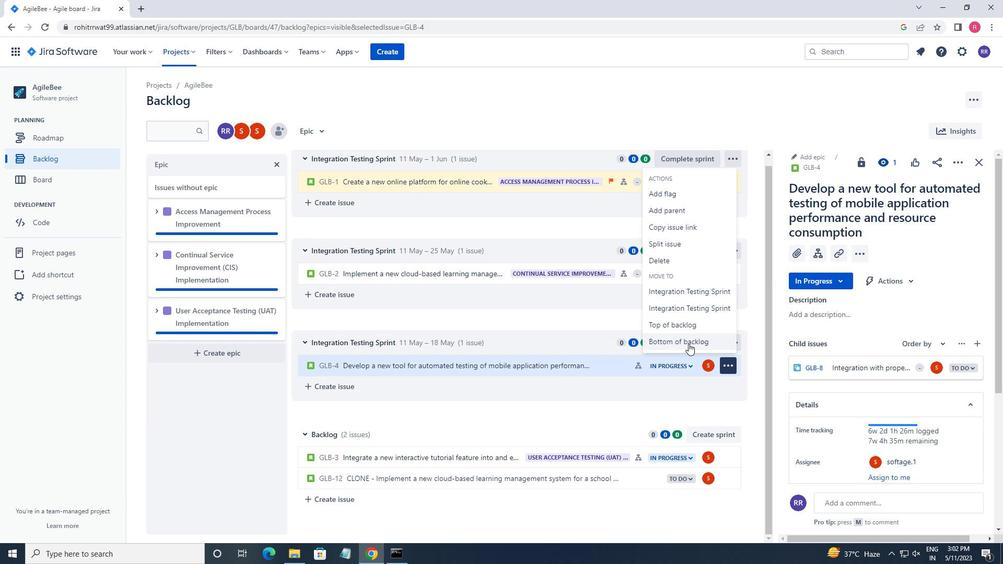 
Action: Mouse moved to (540, 172)
Screenshot: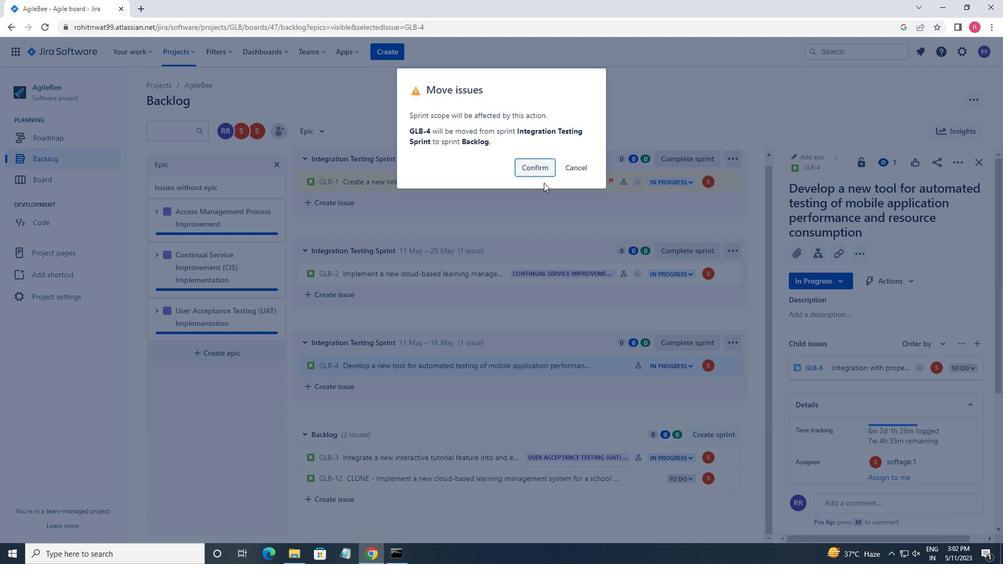 
Action: Mouse pressed left at (540, 172)
Screenshot: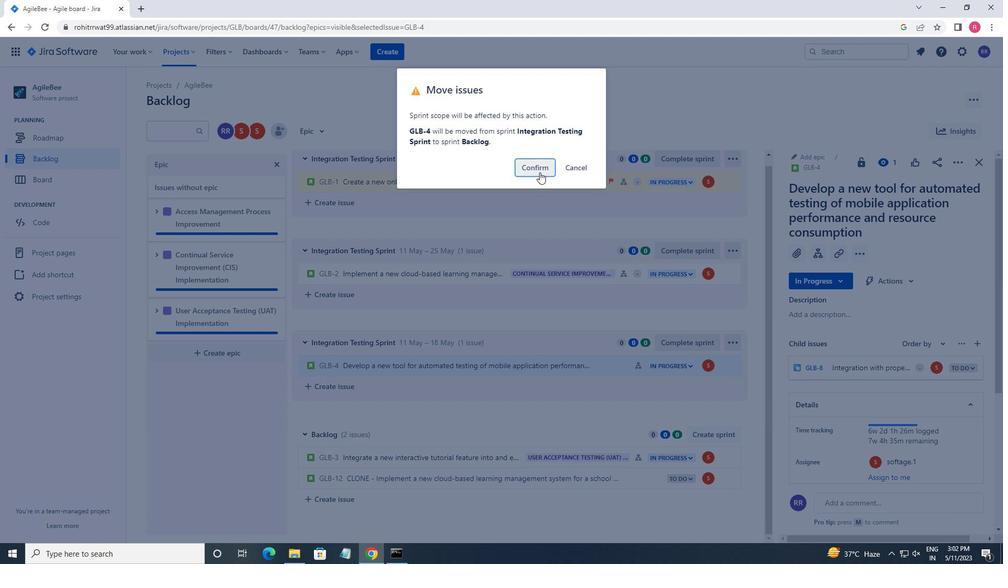 
Action: Mouse moved to (552, 372)
Screenshot: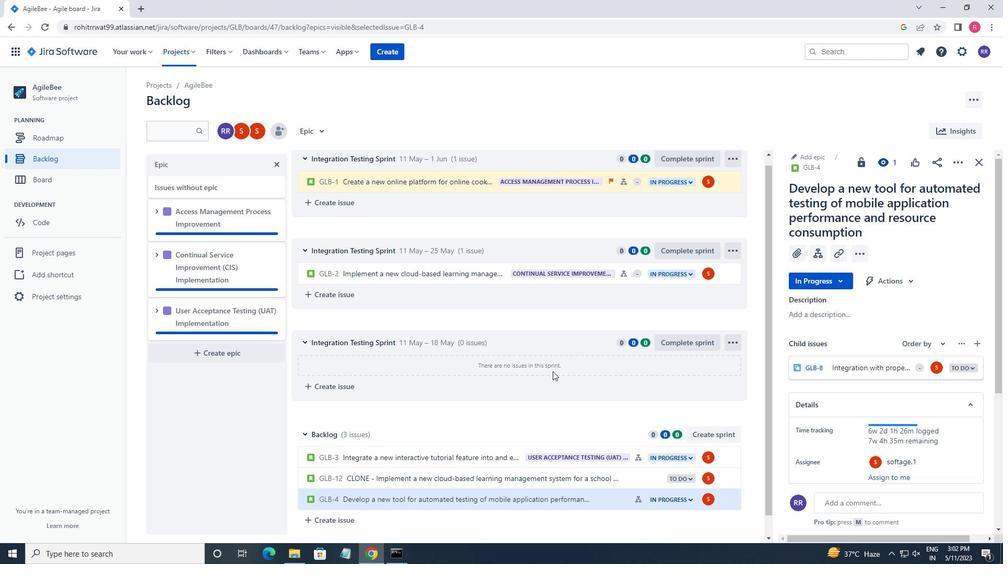 
Action: Mouse scrolled (552, 372) with delta (0, 0)
Screenshot: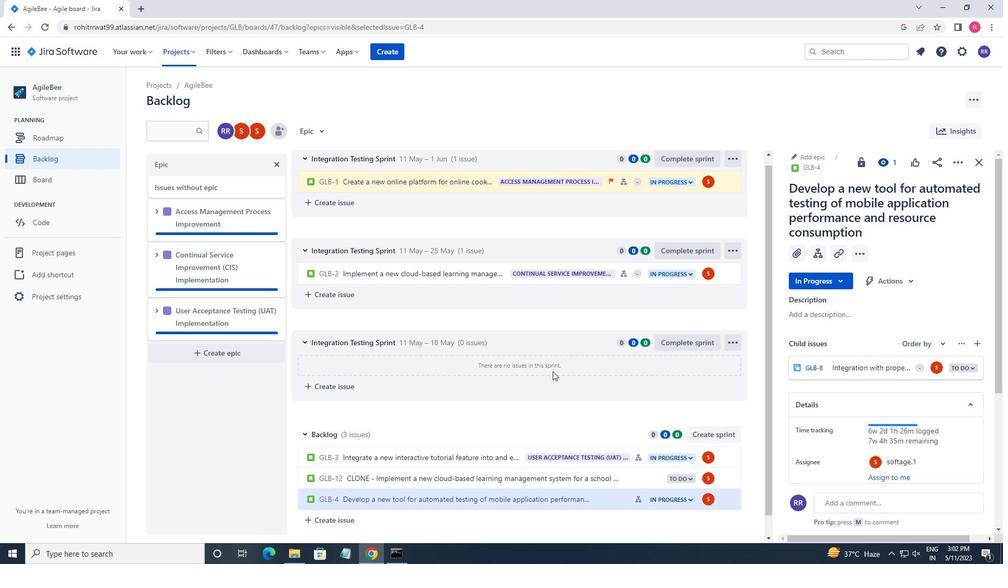 
Action: Mouse scrolled (552, 372) with delta (0, 0)
Screenshot: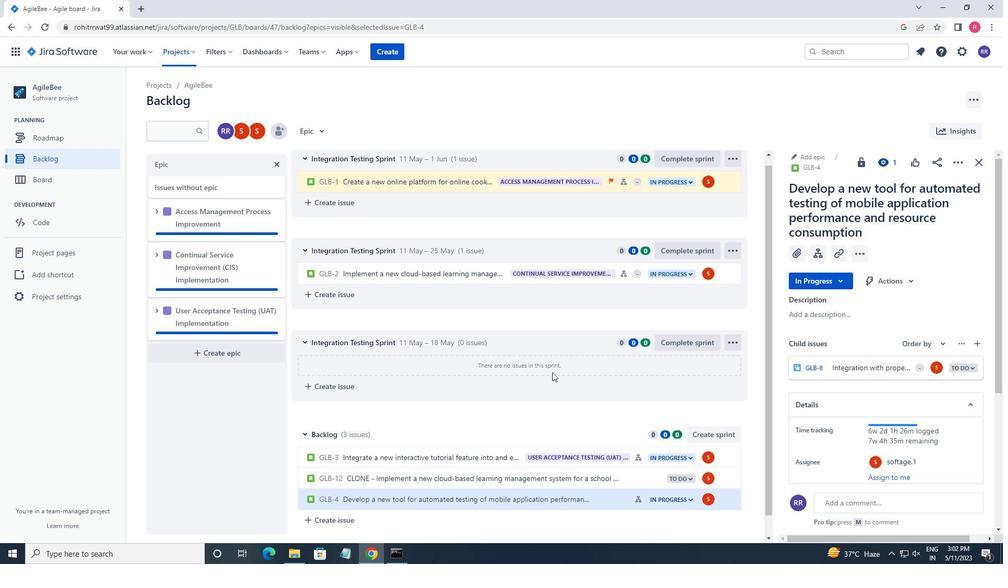 
Action: Mouse scrolled (552, 372) with delta (0, 0)
Screenshot: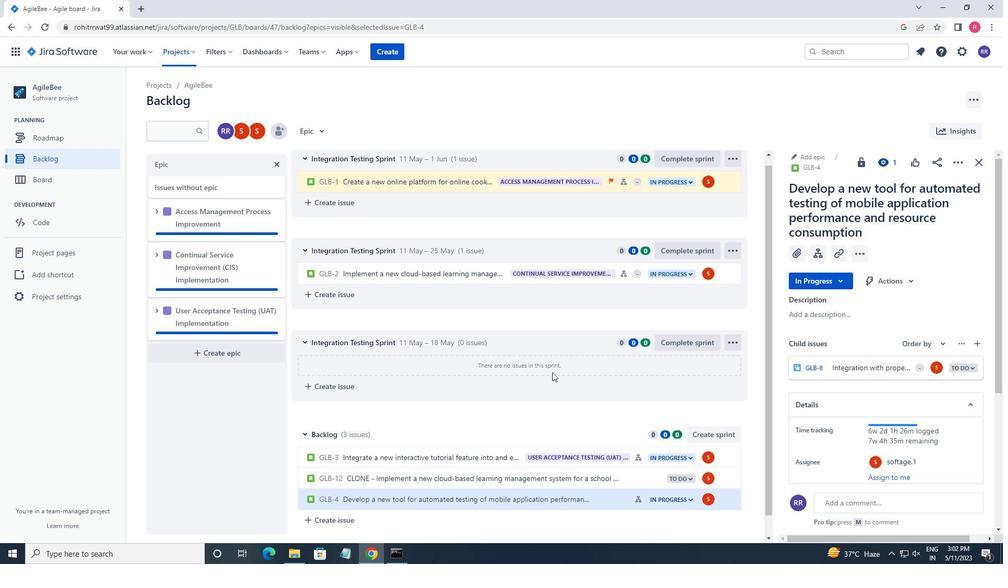 
Action: Mouse scrolled (552, 372) with delta (0, 0)
Screenshot: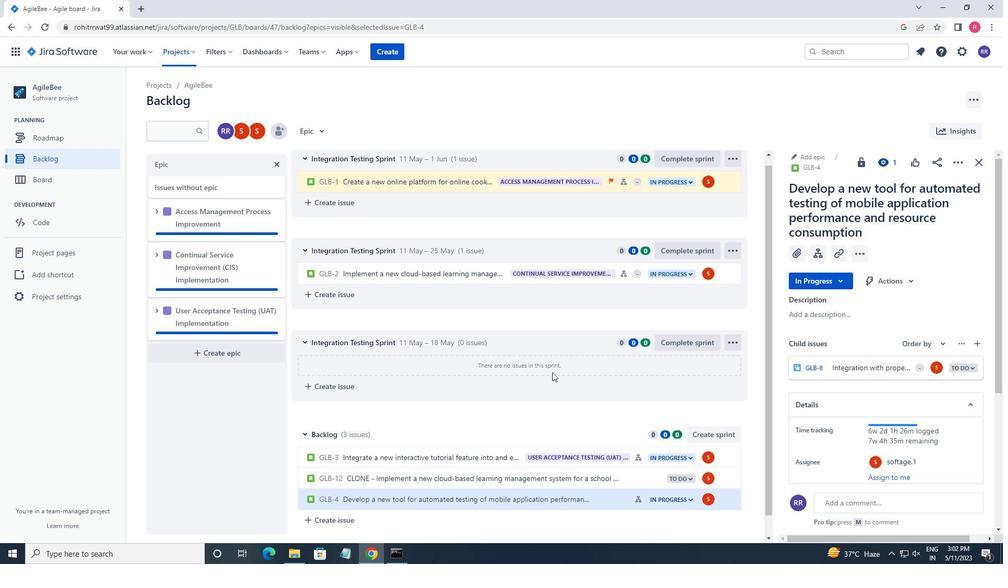 
Action: Mouse moved to (592, 475)
Screenshot: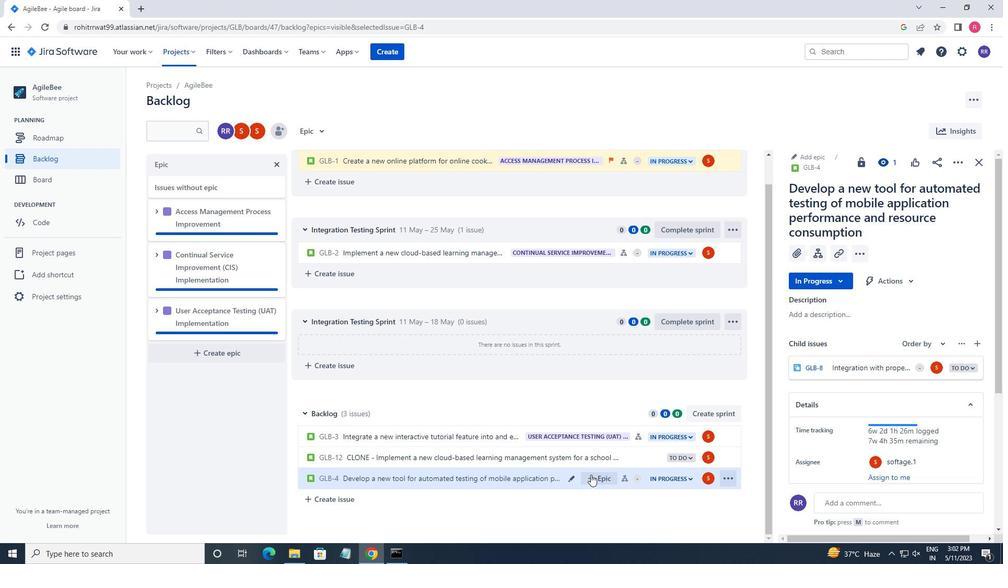 
Action: Mouse pressed left at (592, 475)
Screenshot: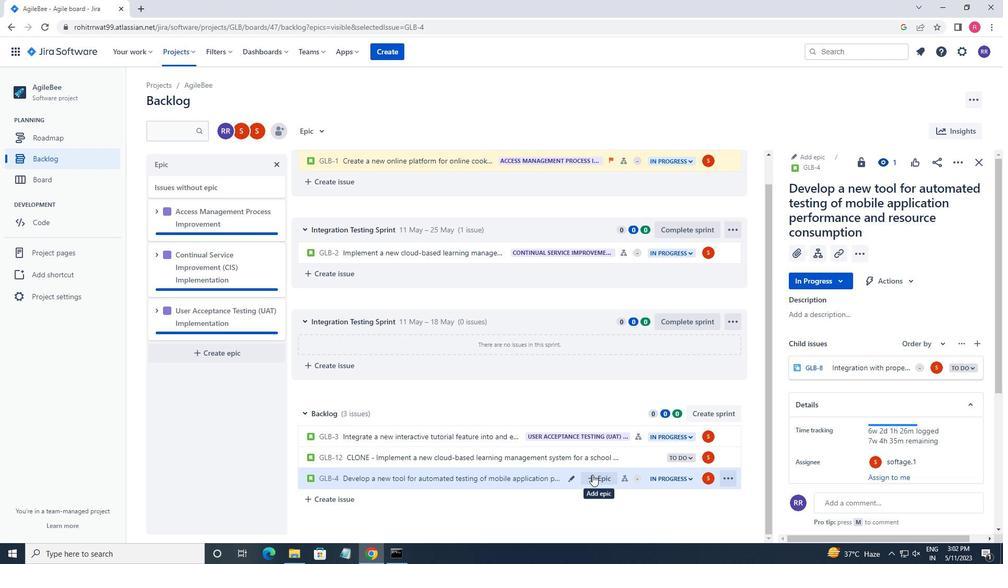 
Action: Mouse moved to (647, 524)
Screenshot: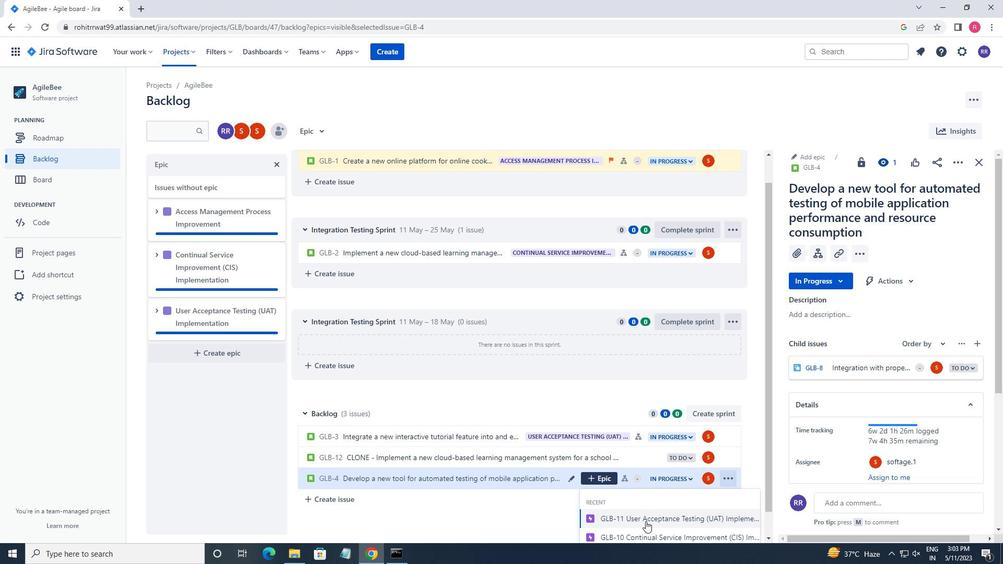 
Action: Mouse scrolled (647, 523) with delta (0, 0)
Screenshot: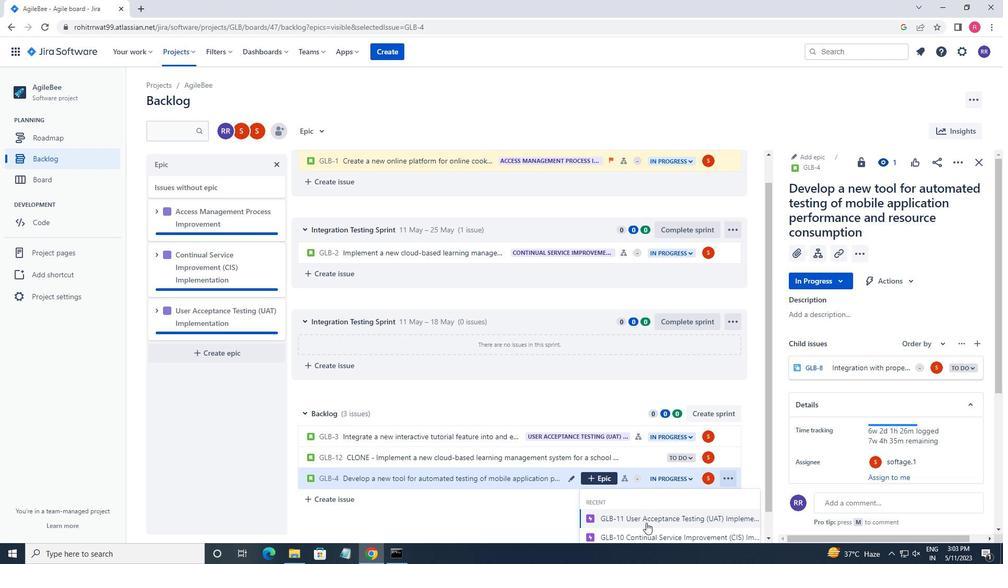 
Action: Mouse scrolled (647, 523) with delta (0, 0)
Screenshot: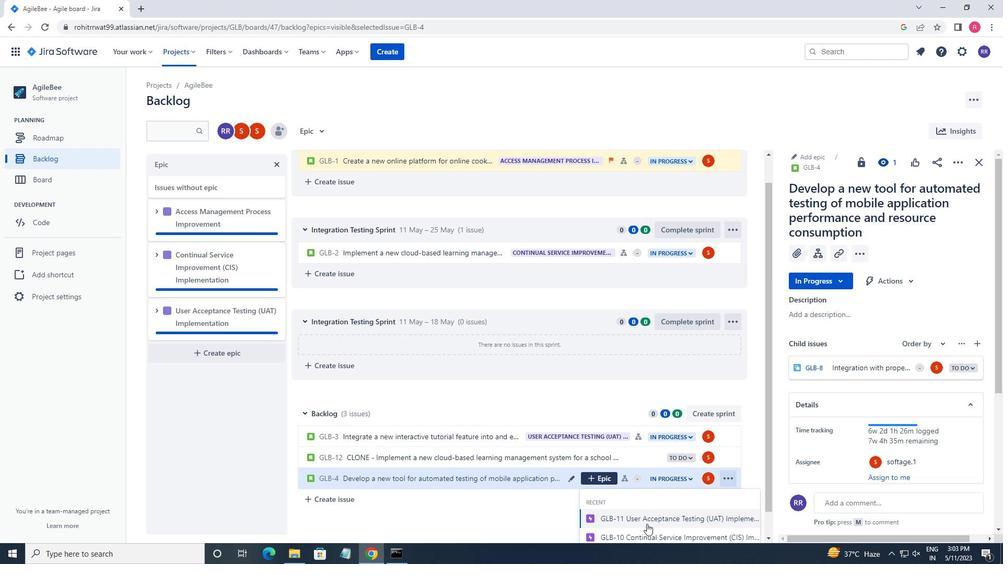 
Action: Mouse scrolled (647, 523) with delta (0, 0)
Screenshot: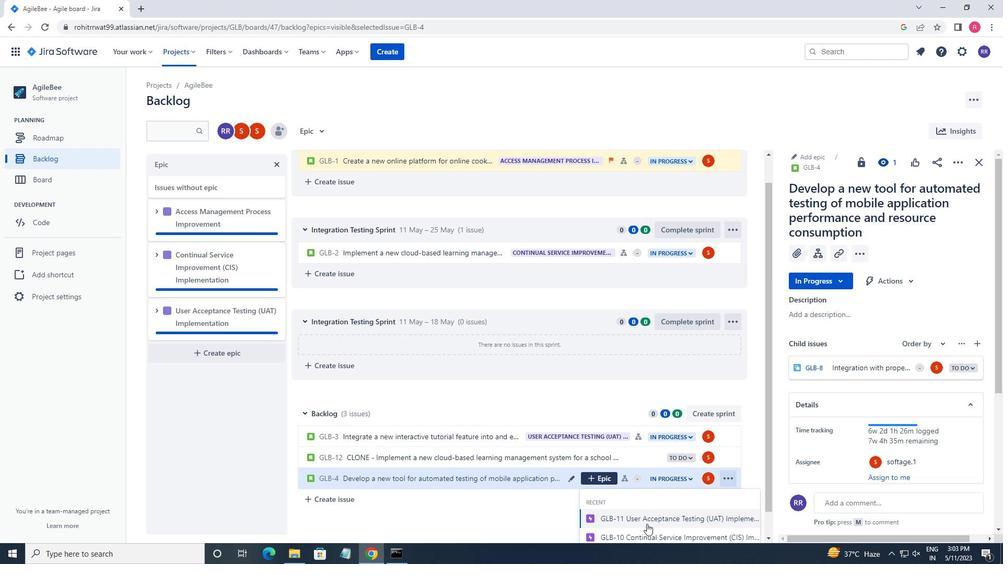 
Action: Mouse scrolled (647, 523) with delta (0, 0)
Screenshot: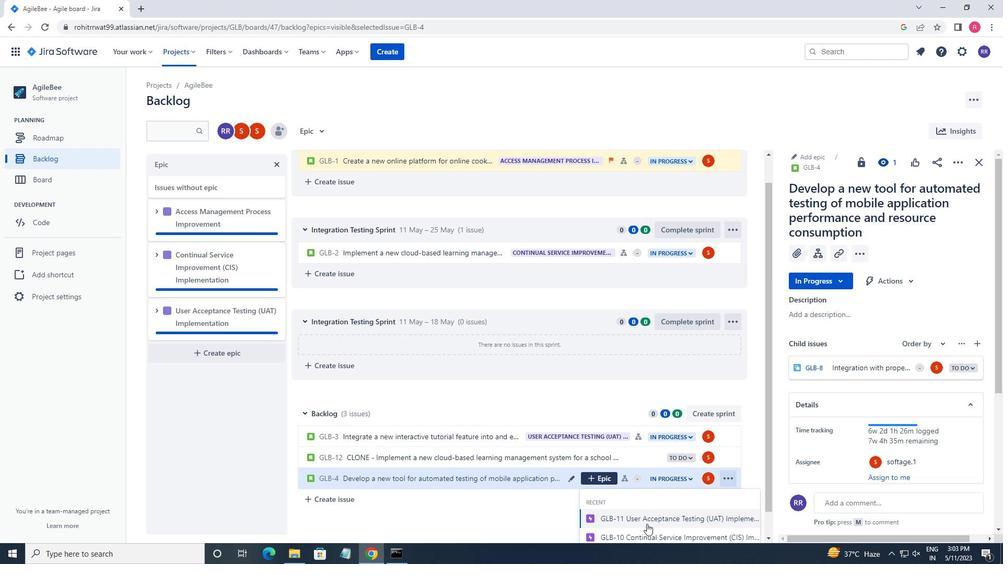 
Action: Mouse moved to (552, 479)
Screenshot: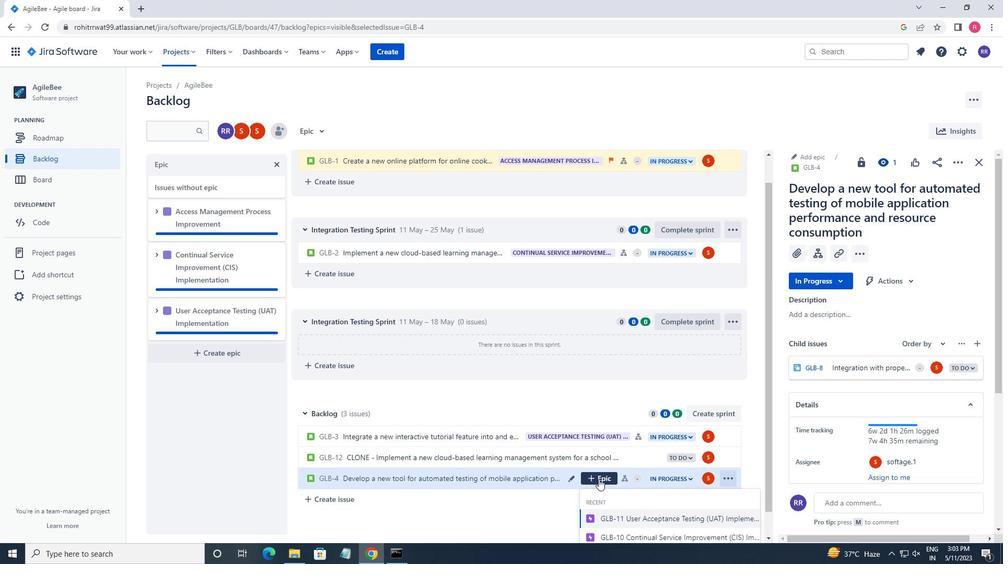 
Action: Mouse scrolled (552, 479) with delta (0, 0)
Screenshot: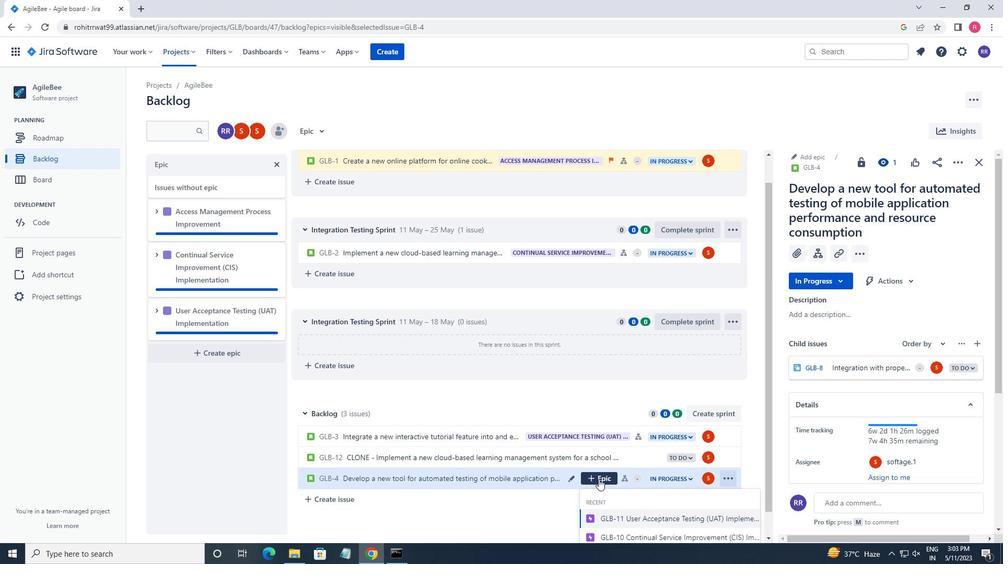 
Action: Mouse moved to (519, 483)
Screenshot: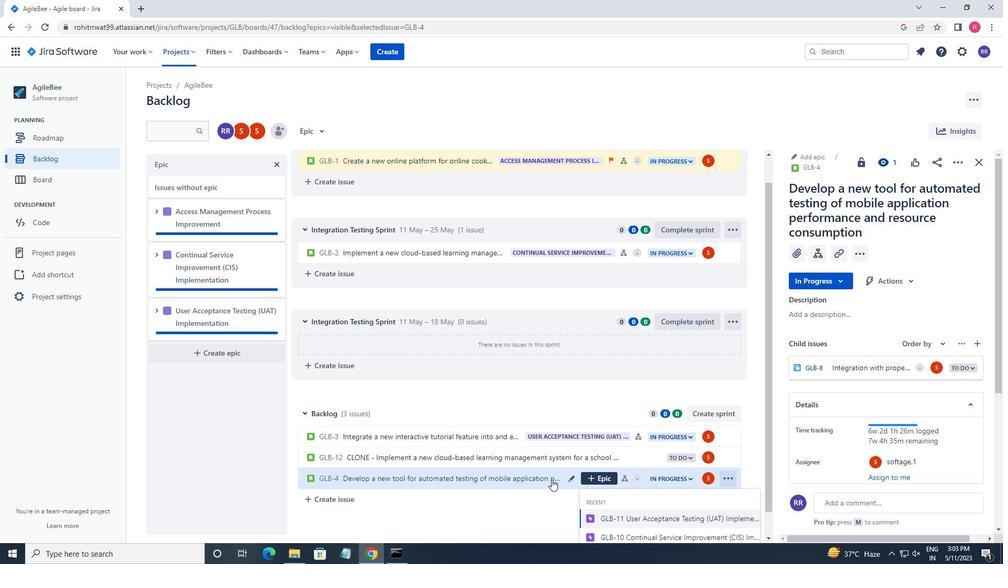 
Action: Mouse scrolled (519, 482) with delta (0, 0)
Screenshot: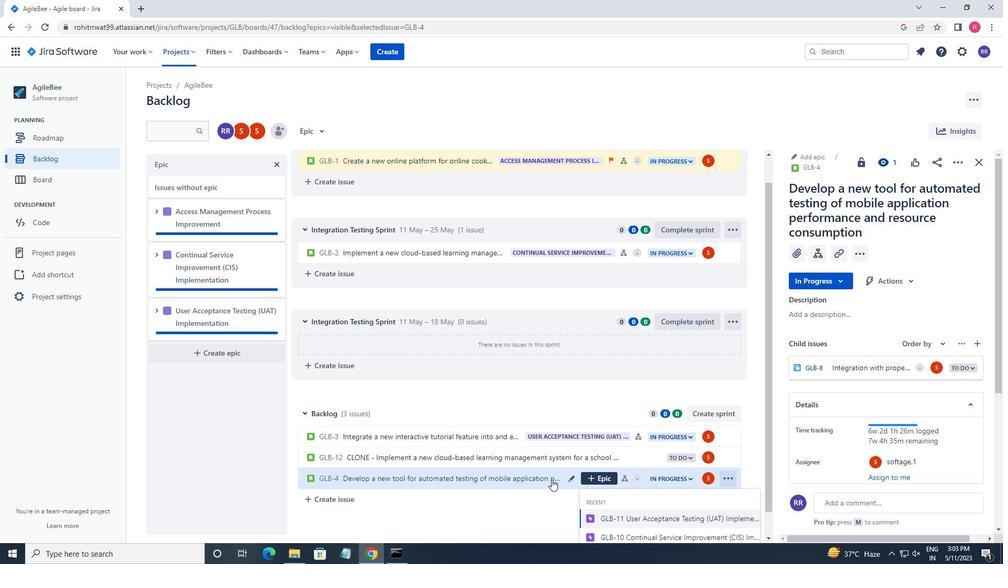 
Action: Mouse moved to (516, 484)
Screenshot: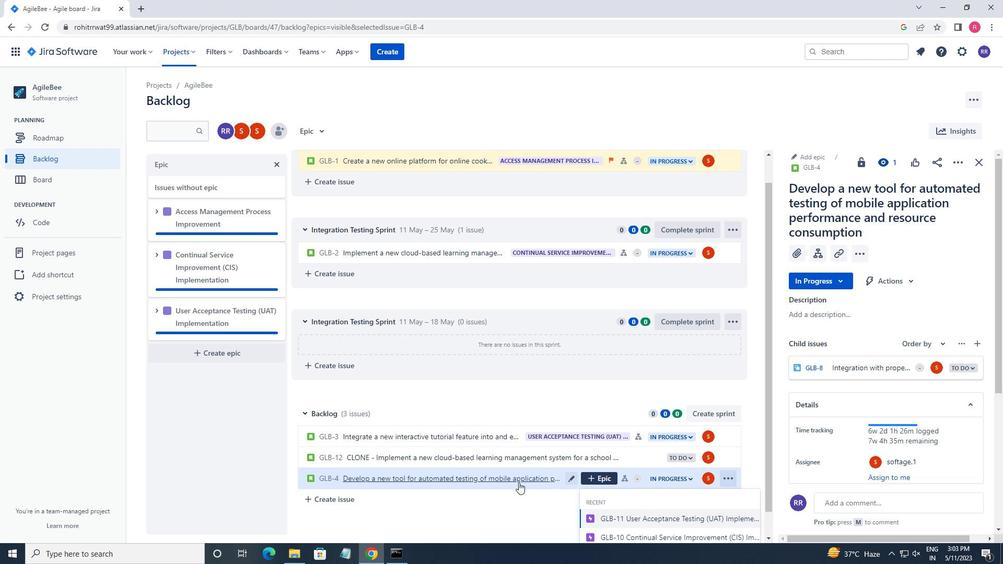 
Action: Mouse scrolled (516, 483) with delta (0, 0)
Screenshot: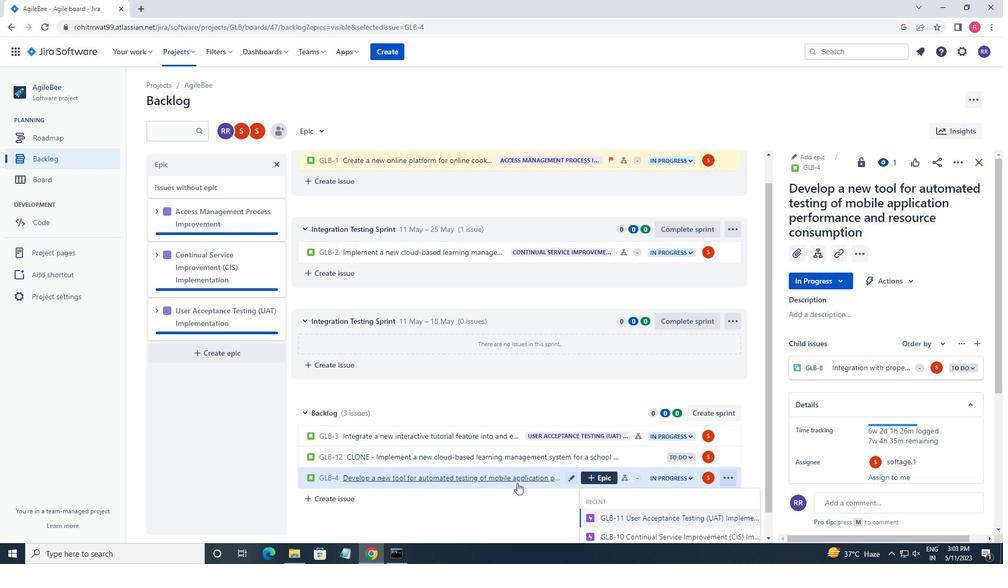 
Action: Mouse scrolled (516, 483) with delta (0, 0)
Screenshot: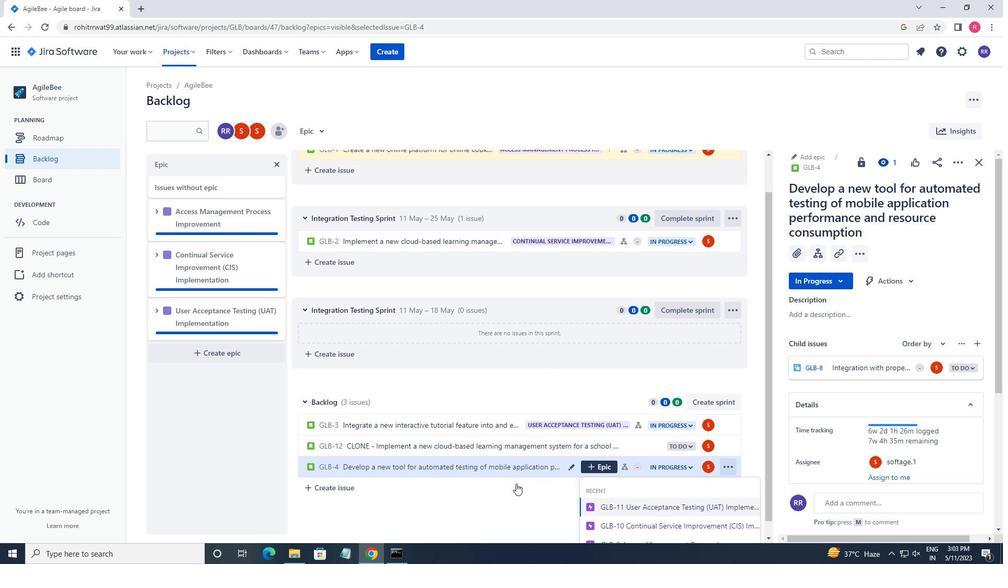 
Action: Mouse moved to (630, 526)
Screenshot: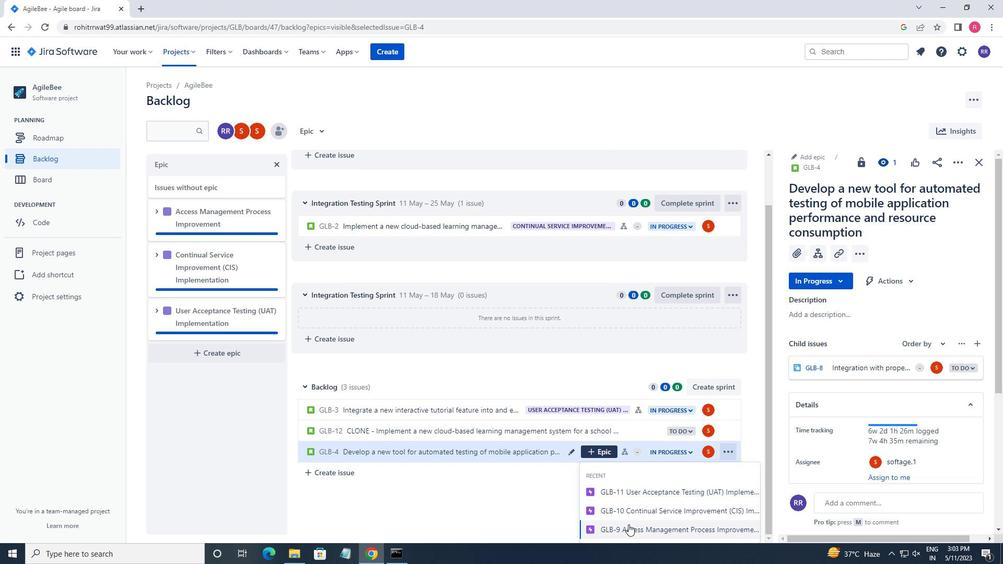 
Action: Mouse pressed left at (630, 526)
Screenshot: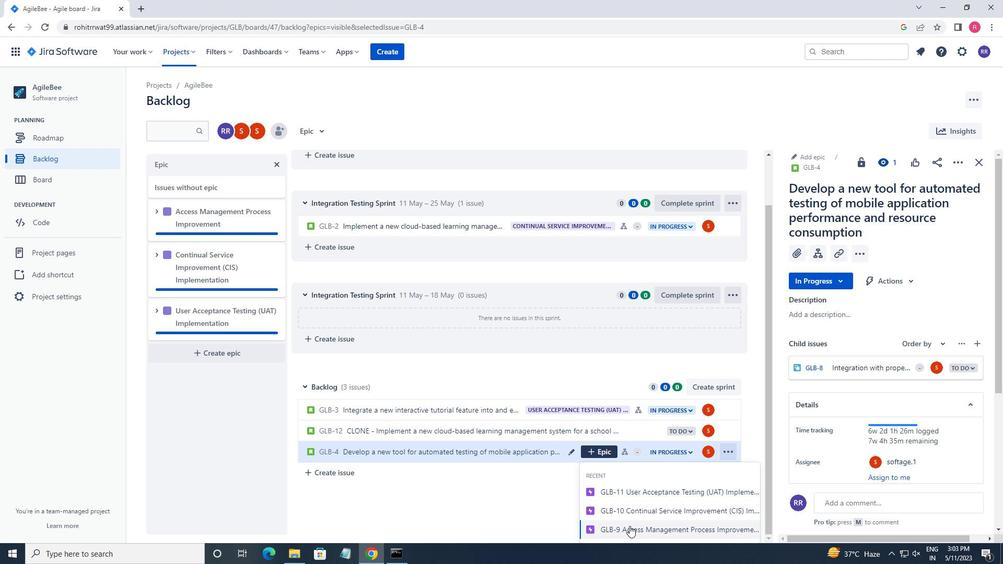 
Action: Mouse moved to (630, 520)
Screenshot: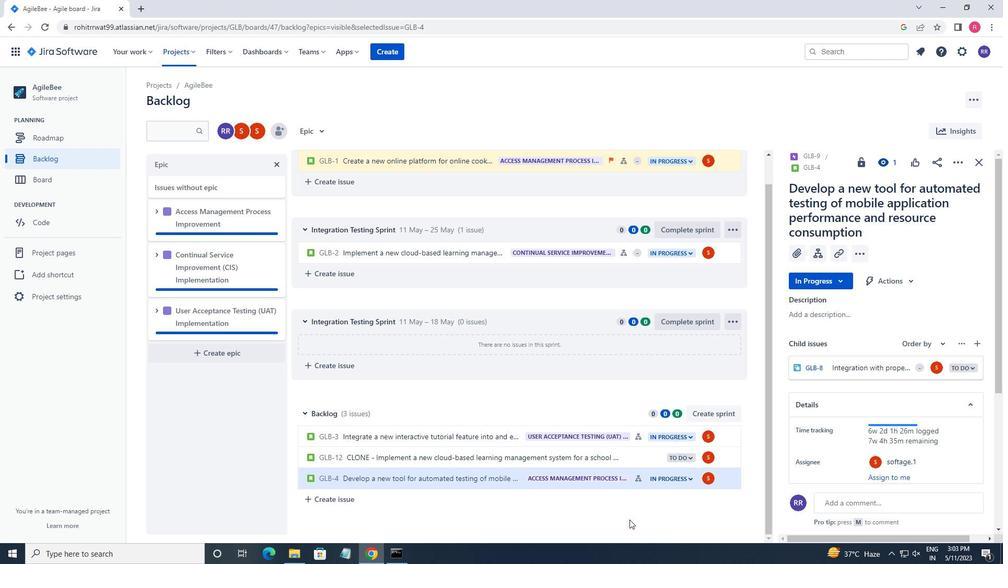 
